 Task: Search one way flight ticket for 2 adults, 2 infants in seat and 1 infant on lap in first from Provo: Provo Municipal Airport to Springfield: Abraham Lincoln Capital Airport on 5-2-2023. Choice of flights is Southwest. Number of bags: 5 checked bags. Price is upto 75000. Outbound departure time preference is 16:00.
Action: Mouse moved to (283, 114)
Screenshot: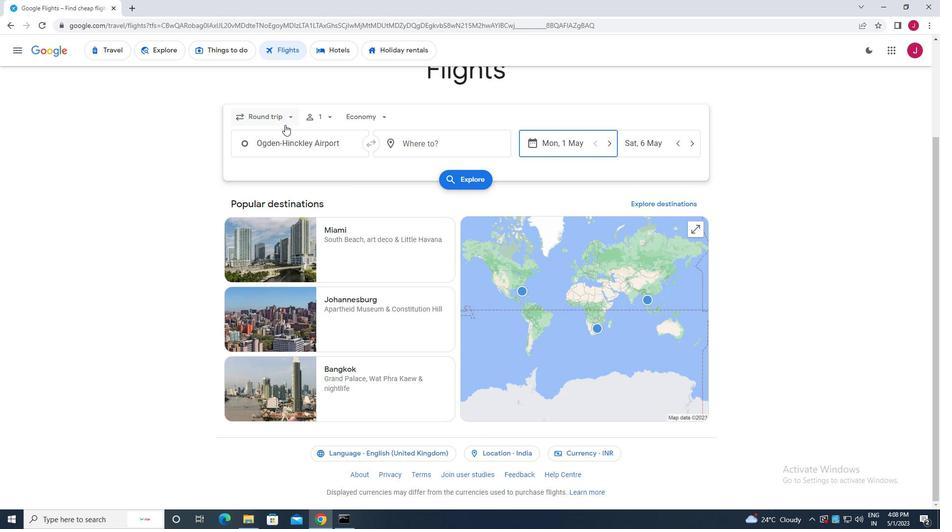 
Action: Mouse pressed left at (283, 114)
Screenshot: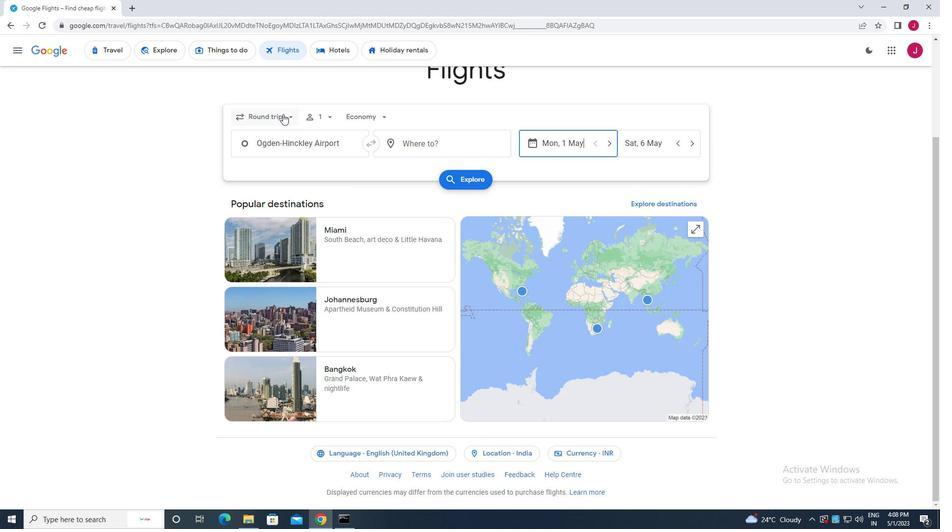 
Action: Mouse moved to (285, 160)
Screenshot: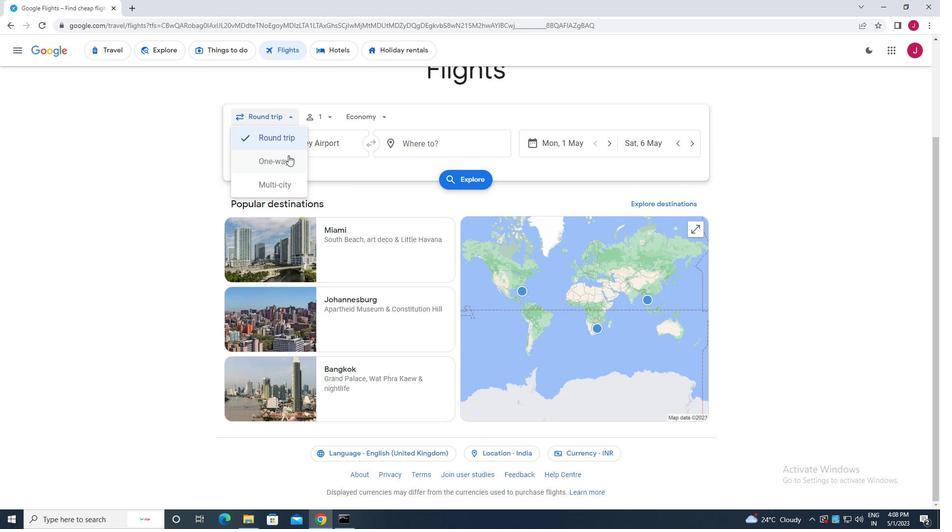 
Action: Mouse pressed left at (285, 160)
Screenshot: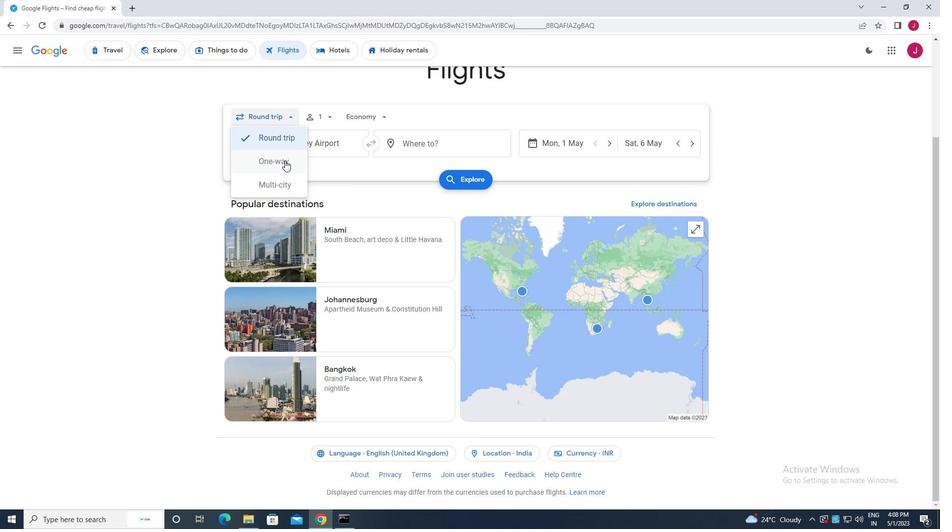 
Action: Mouse moved to (327, 117)
Screenshot: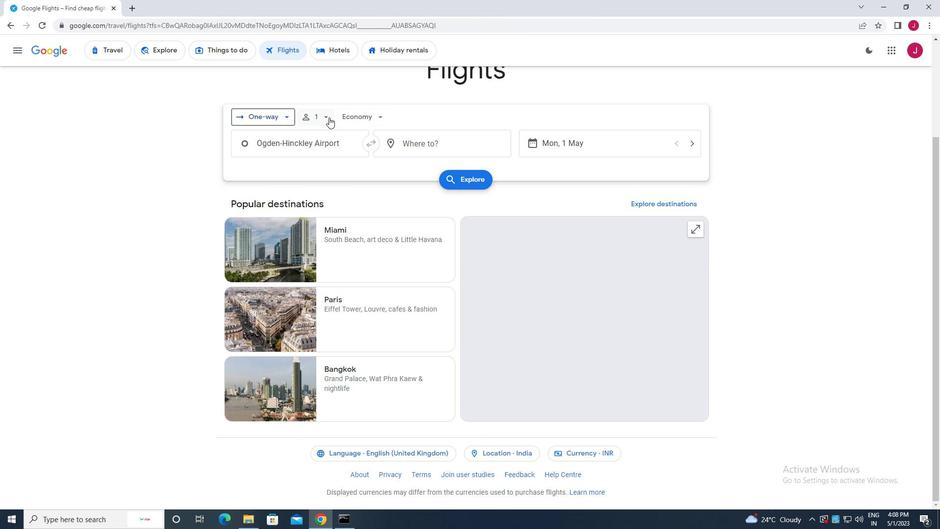 
Action: Mouse pressed left at (327, 117)
Screenshot: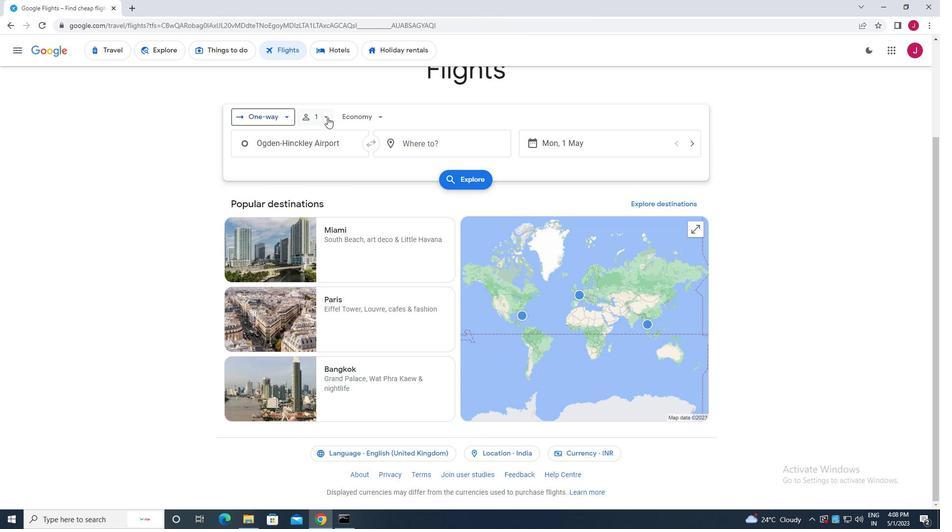 
Action: Mouse moved to (400, 142)
Screenshot: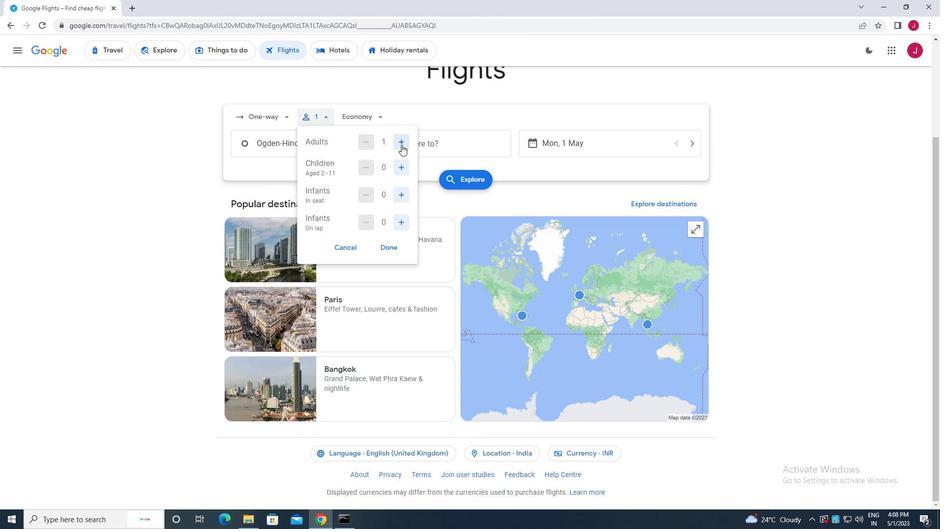 
Action: Mouse pressed left at (400, 142)
Screenshot: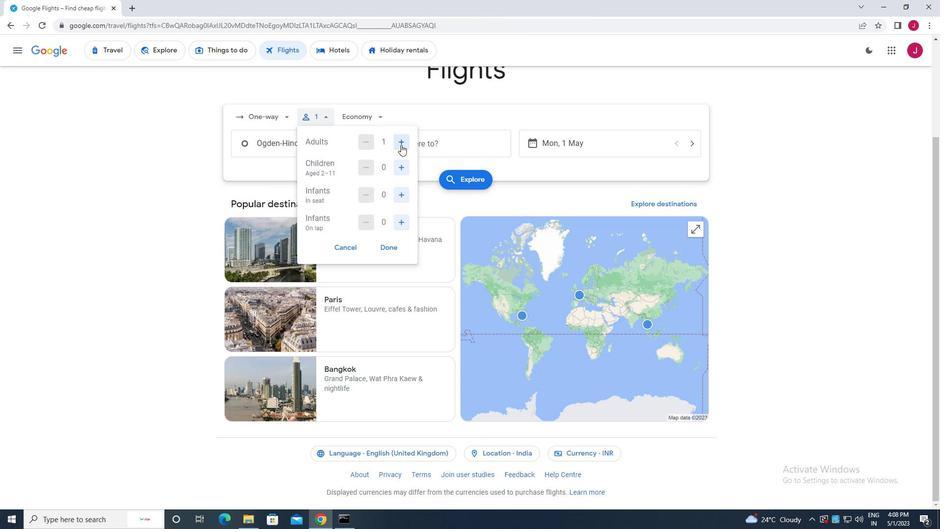 
Action: Mouse moved to (399, 192)
Screenshot: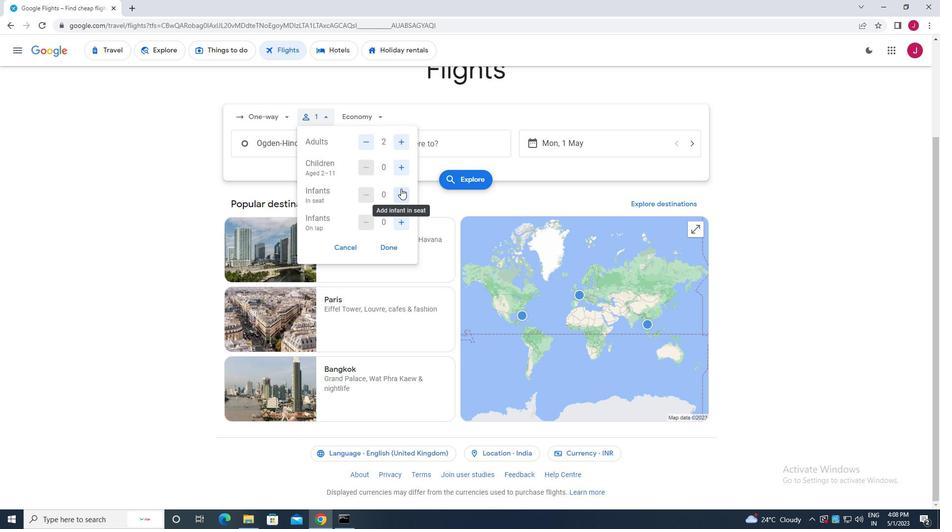 
Action: Mouse pressed left at (399, 192)
Screenshot: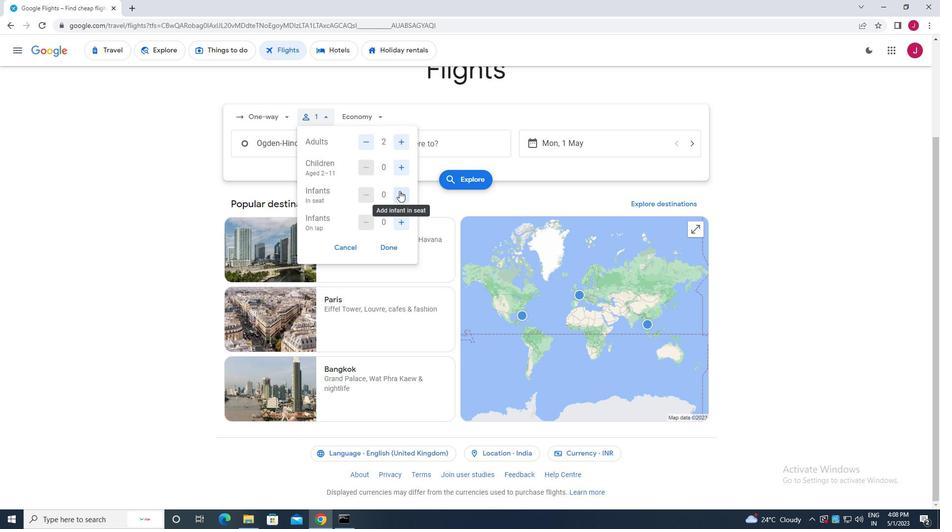 
Action: Mouse pressed left at (399, 192)
Screenshot: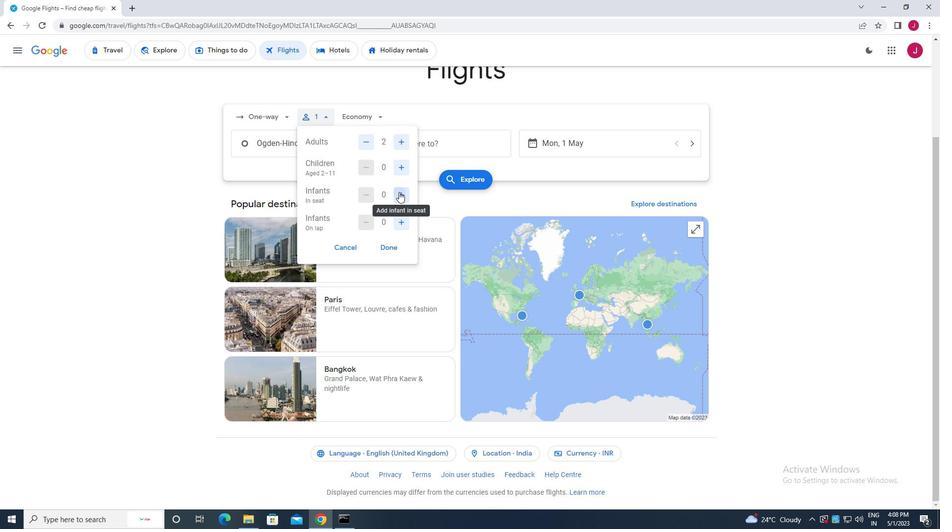 
Action: Mouse moved to (402, 220)
Screenshot: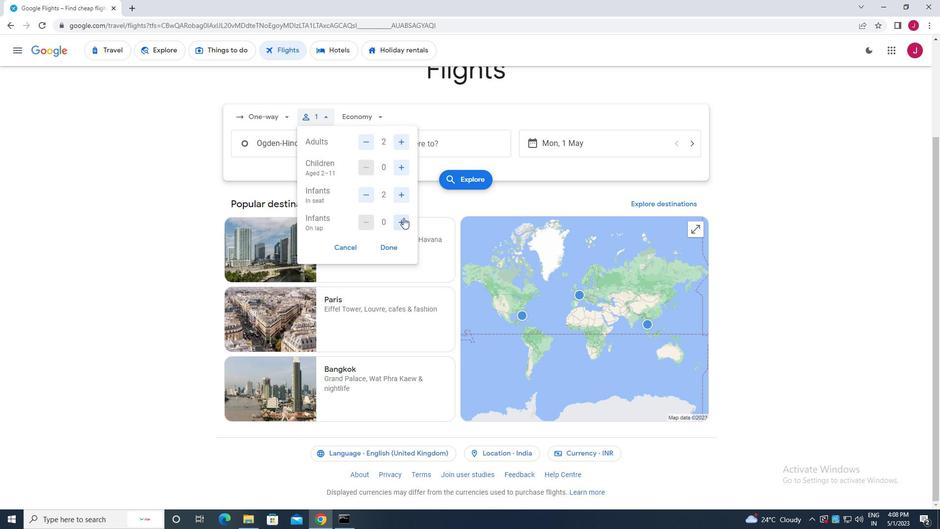 
Action: Mouse pressed left at (402, 220)
Screenshot: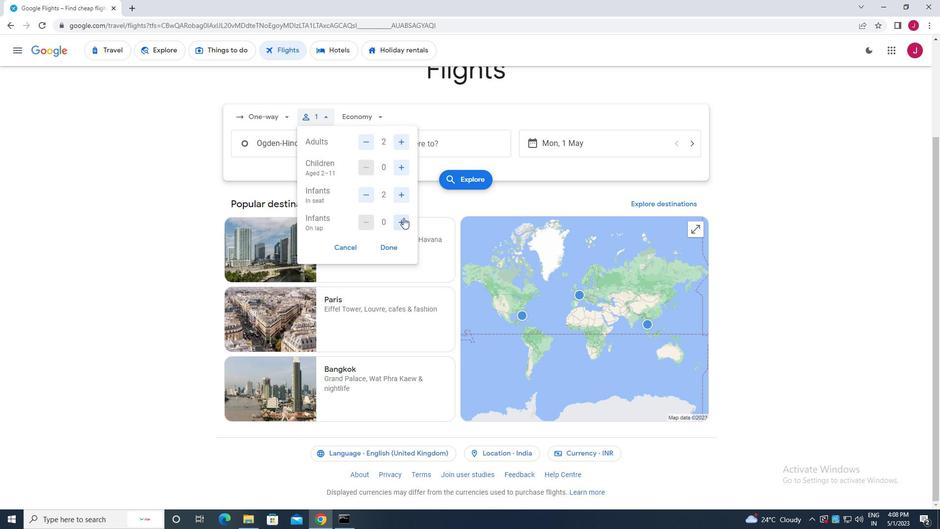 
Action: Mouse moved to (396, 247)
Screenshot: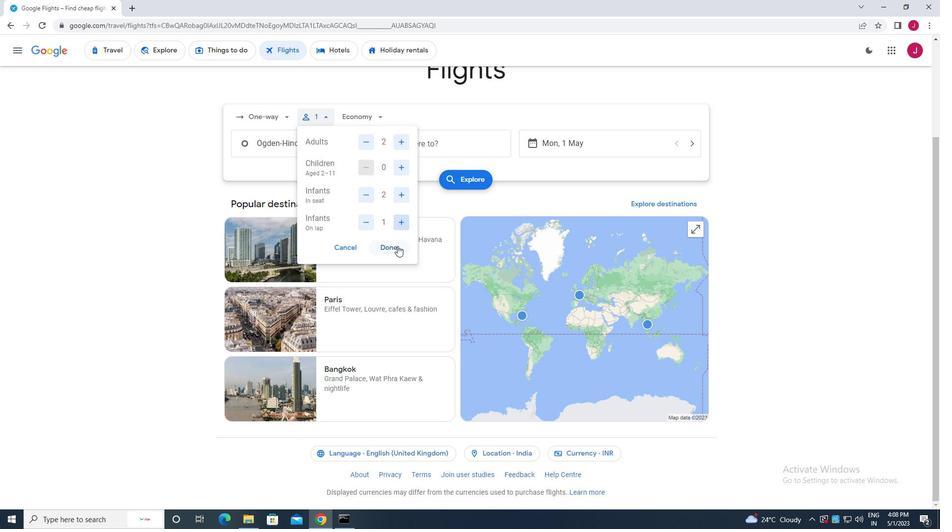 
Action: Mouse pressed left at (396, 247)
Screenshot: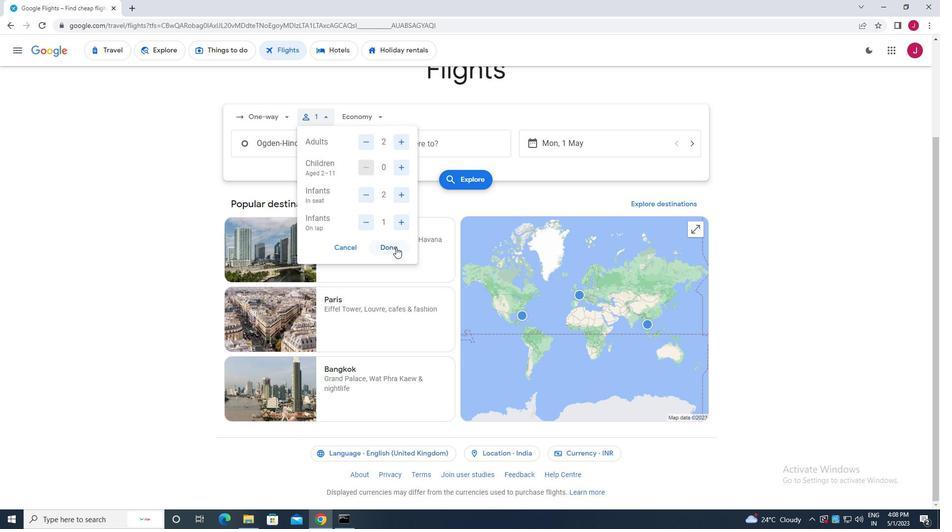
Action: Mouse moved to (376, 116)
Screenshot: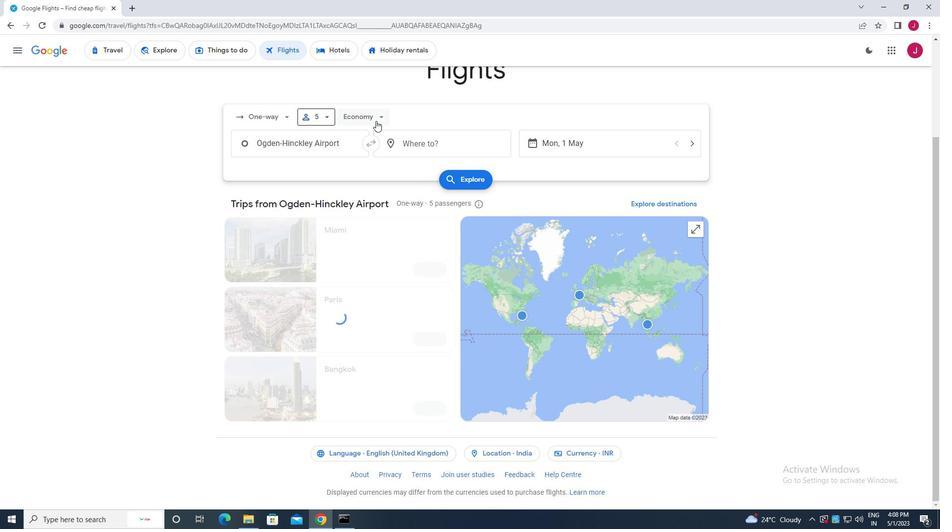 
Action: Mouse pressed left at (376, 116)
Screenshot: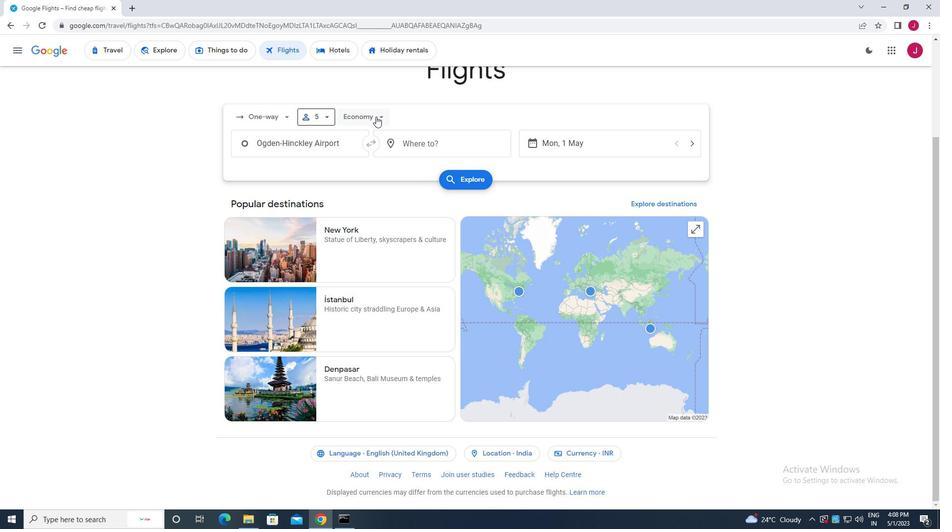 
Action: Mouse moved to (373, 207)
Screenshot: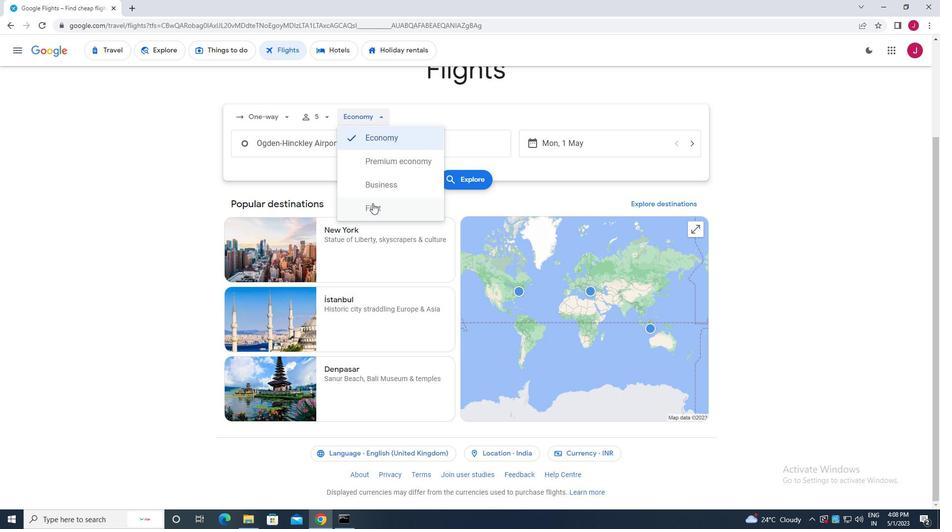 
Action: Mouse pressed left at (373, 207)
Screenshot: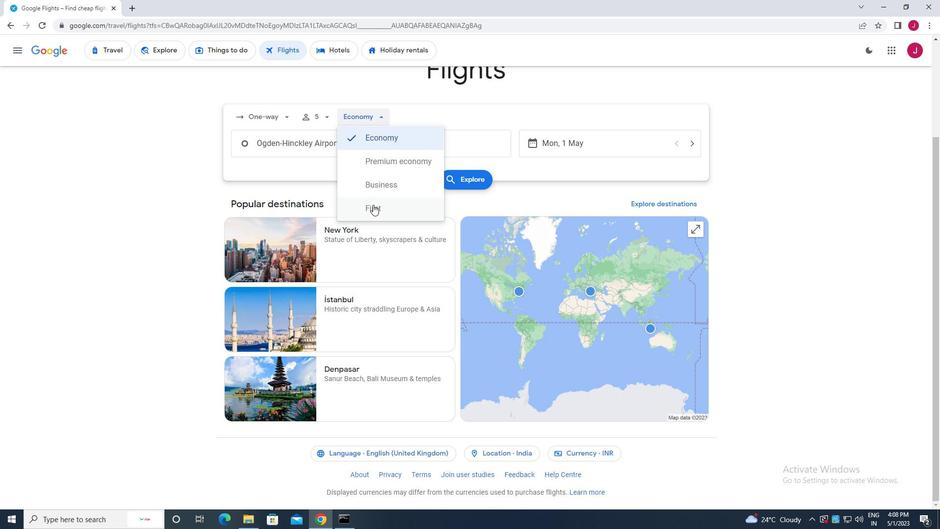 
Action: Mouse moved to (333, 145)
Screenshot: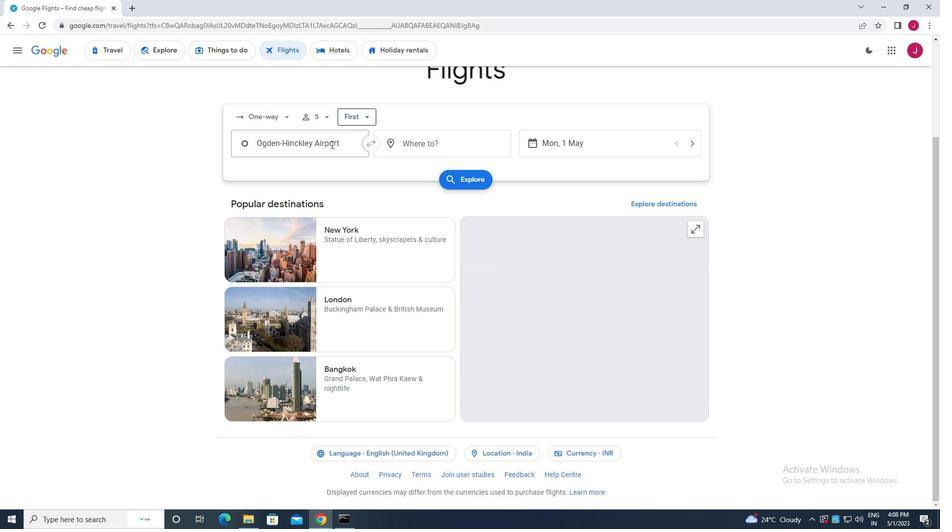 
Action: Mouse pressed left at (333, 145)
Screenshot: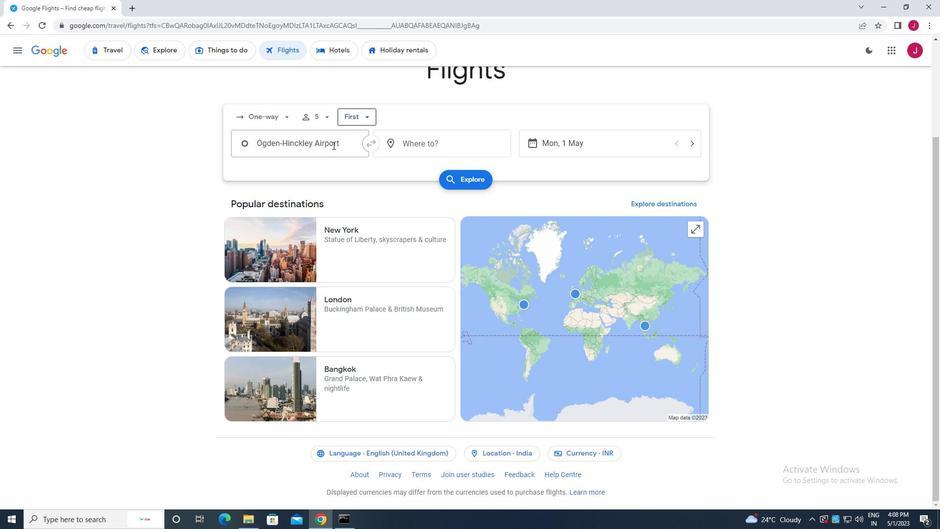 
Action: Mouse moved to (333, 145)
Screenshot: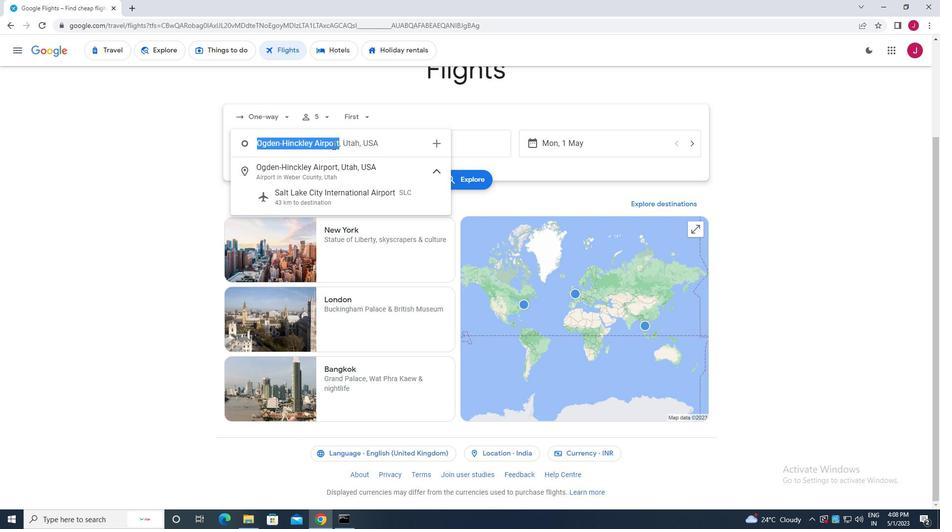 
Action: Key pressed provo<Key.space>mun<Key.backspace><Key.backspace><Key.backspace>m<Key.backspace>
Screenshot: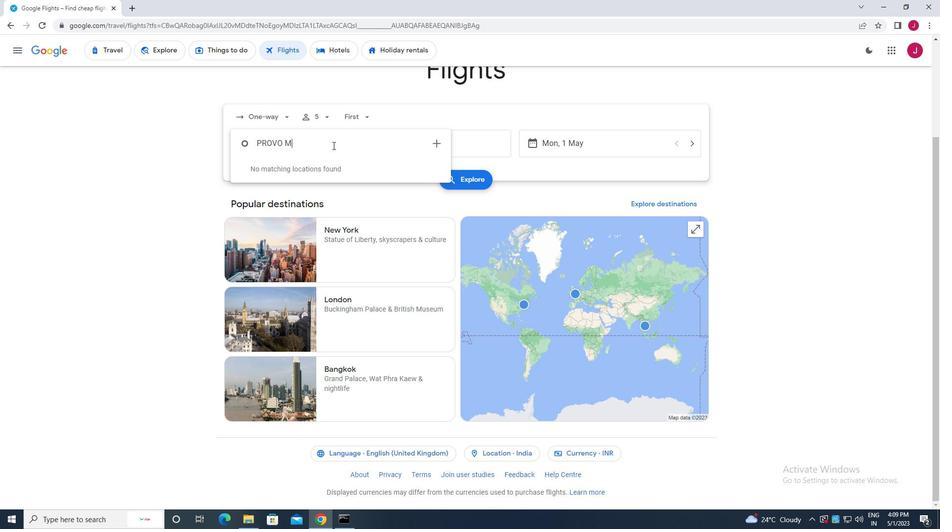
Action: Mouse moved to (309, 219)
Screenshot: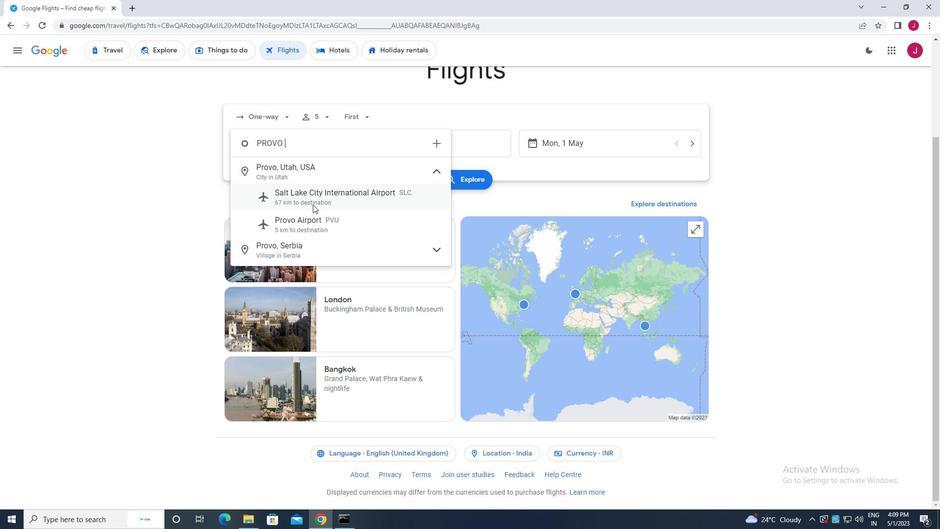 
Action: Mouse pressed left at (309, 219)
Screenshot: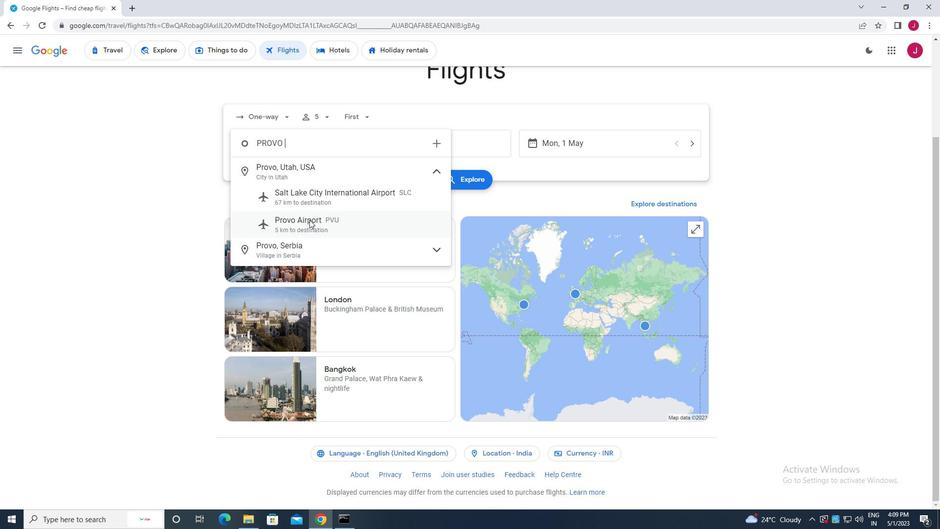 
Action: Mouse moved to (432, 143)
Screenshot: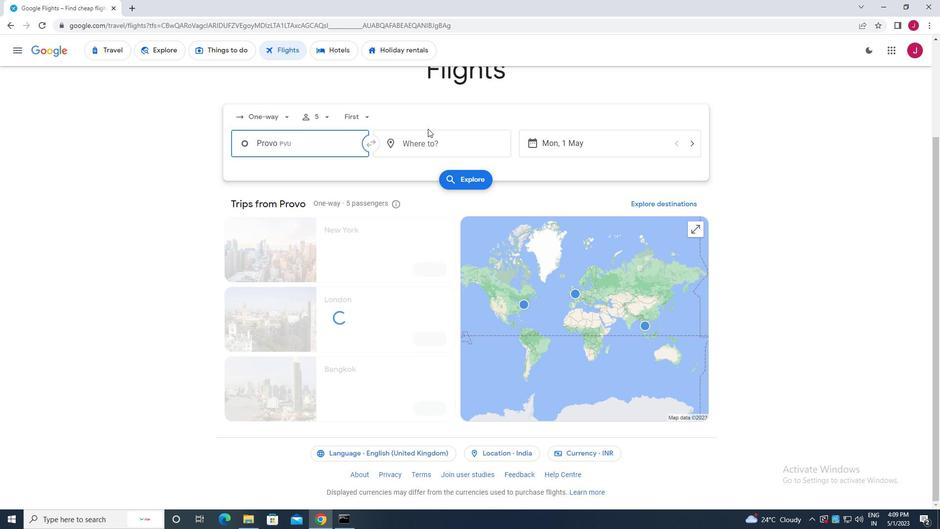 
Action: Mouse pressed left at (432, 143)
Screenshot: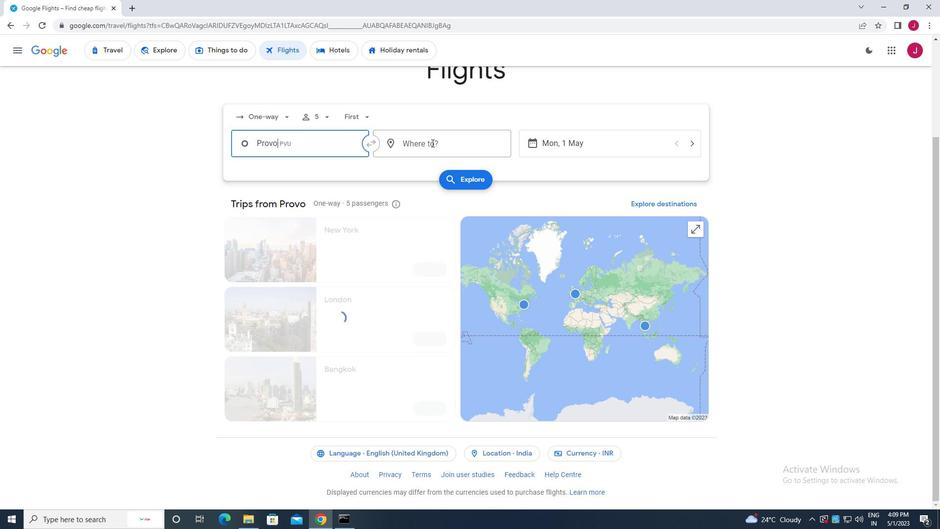 
Action: Key pressed springf
Screenshot: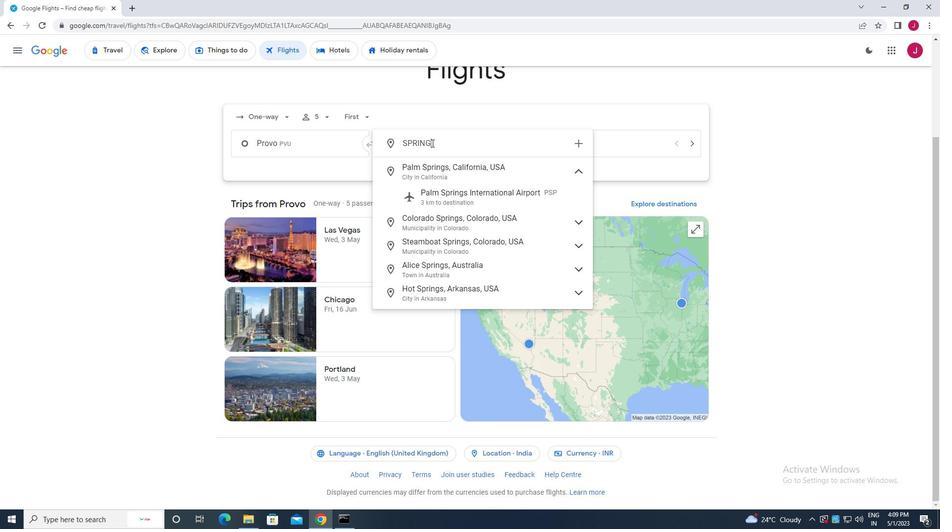 
Action: Mouse moved to (451, 228)
Screenshot: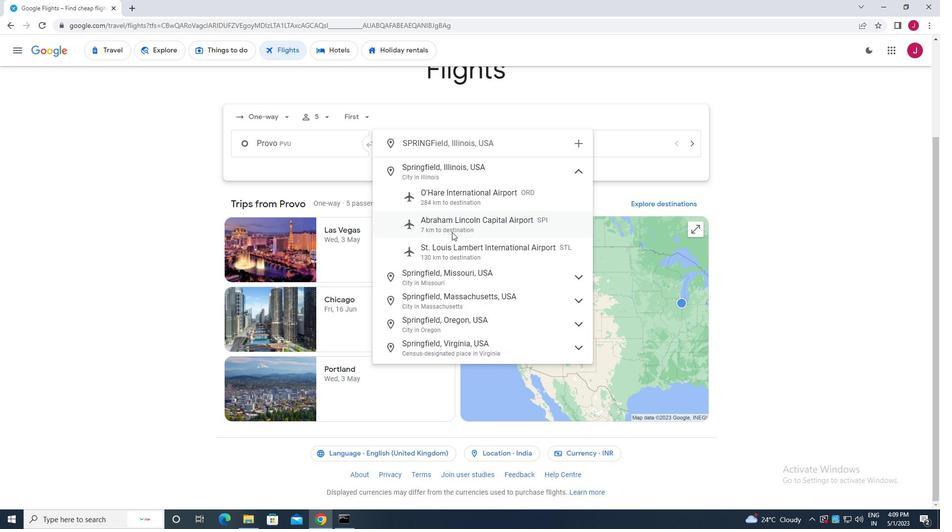 
Action: Mouse pressed left at (451, 228)
Screenshot: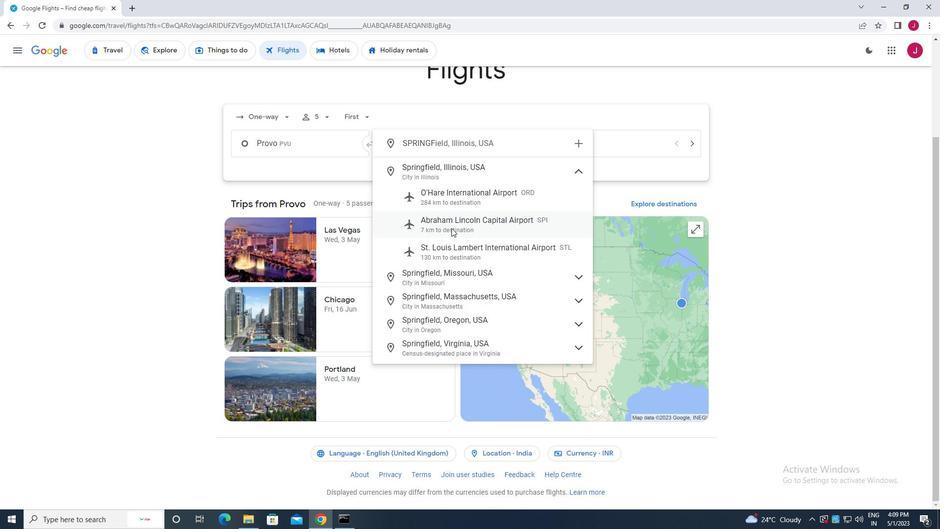
Action: Mouse moved to (575, 145)
Screenshot: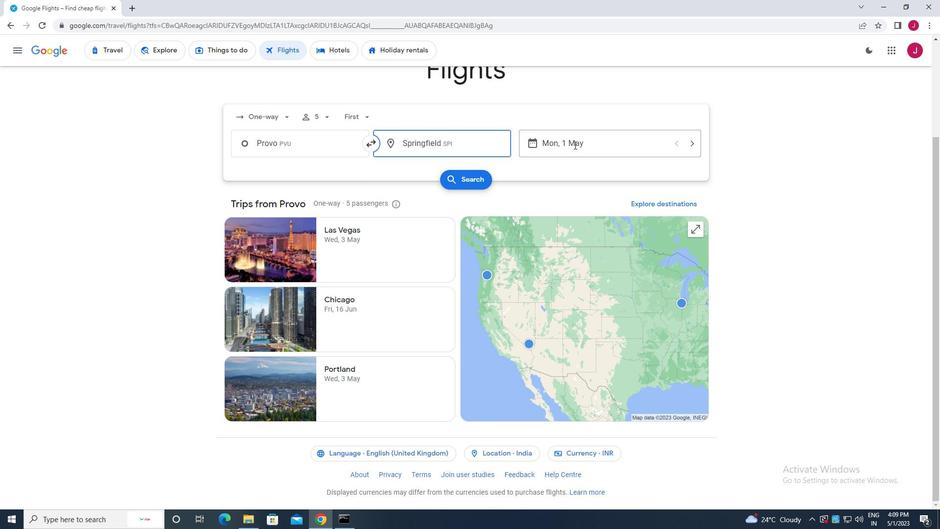 
Action: Mouse pressed left at (575, 145)
Screenshot: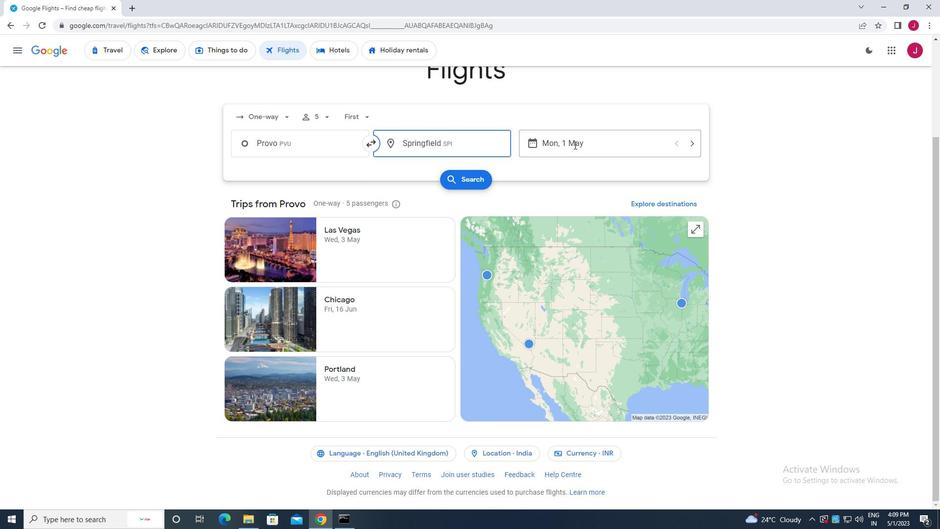 
Action: Mouse moved to (400, 225)
Screenshot: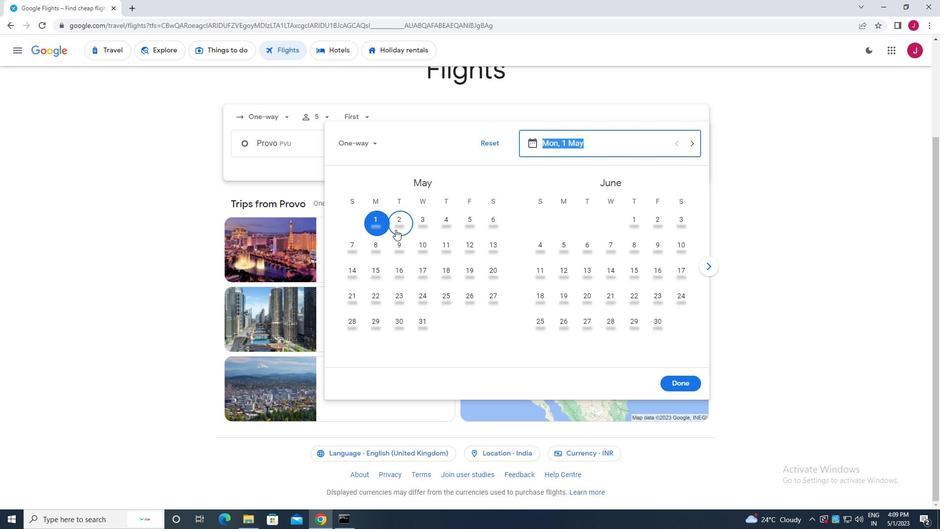 
Action: Mouse pressed left at (400, 225)
Screenshot: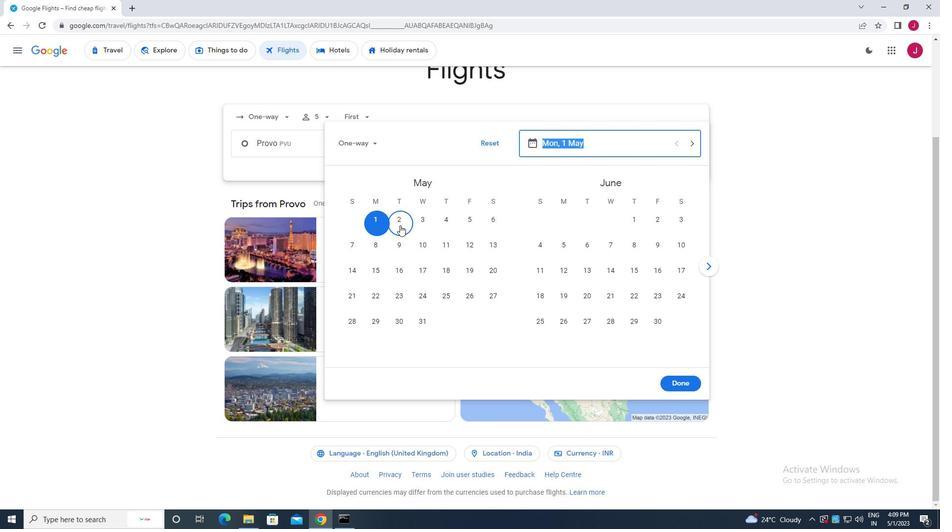
Action: Mouse moved to (683, 385)
Screenshot: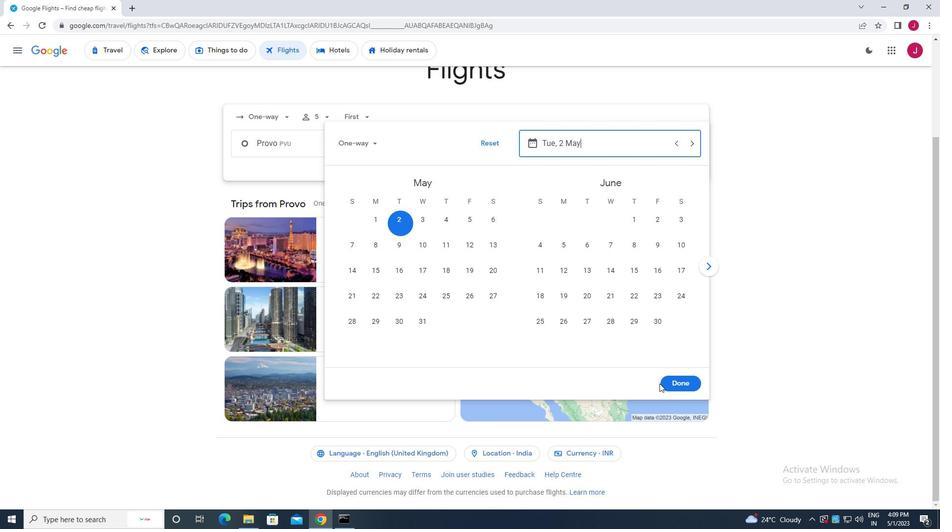 
Action: Mouse pressed left at (683, 385)
Screenshot: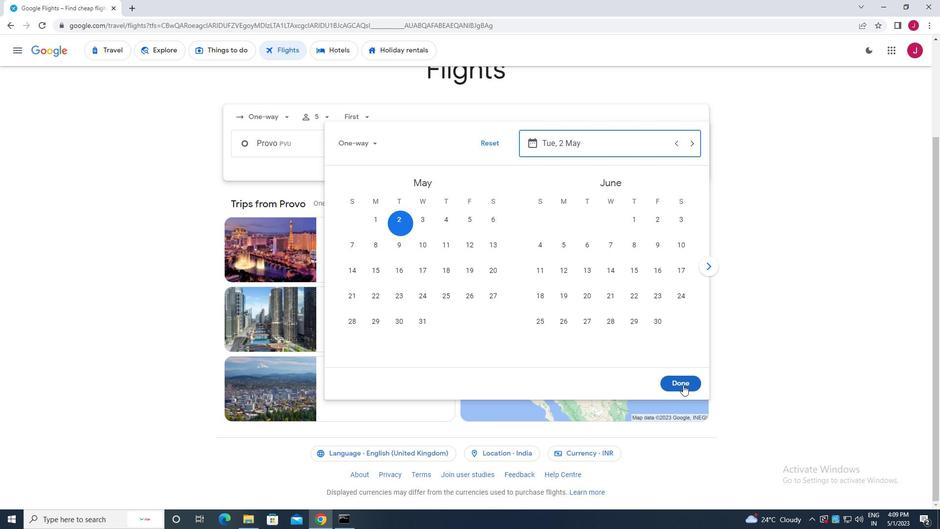 
Action: Mouse moved to (470, 181)
Screenshot: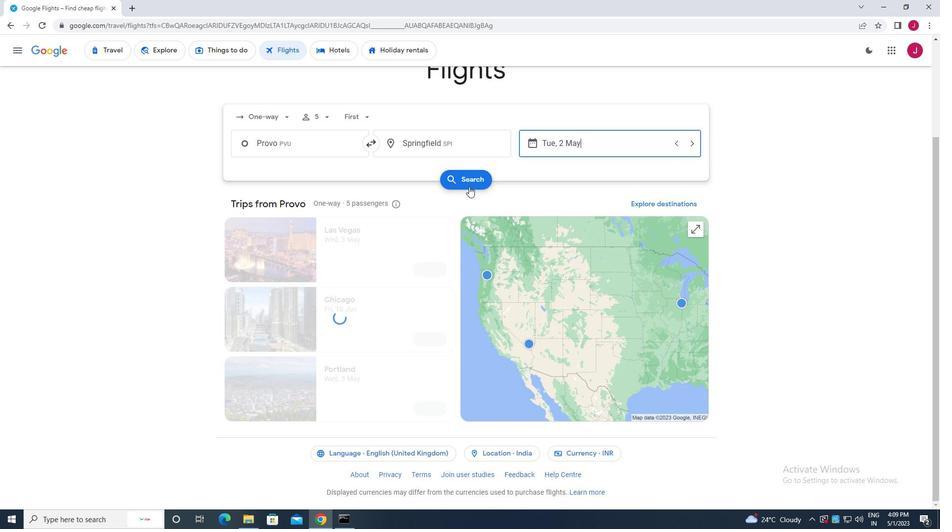 
Action: Mouse pressed left at (470, 181)
Screenshot: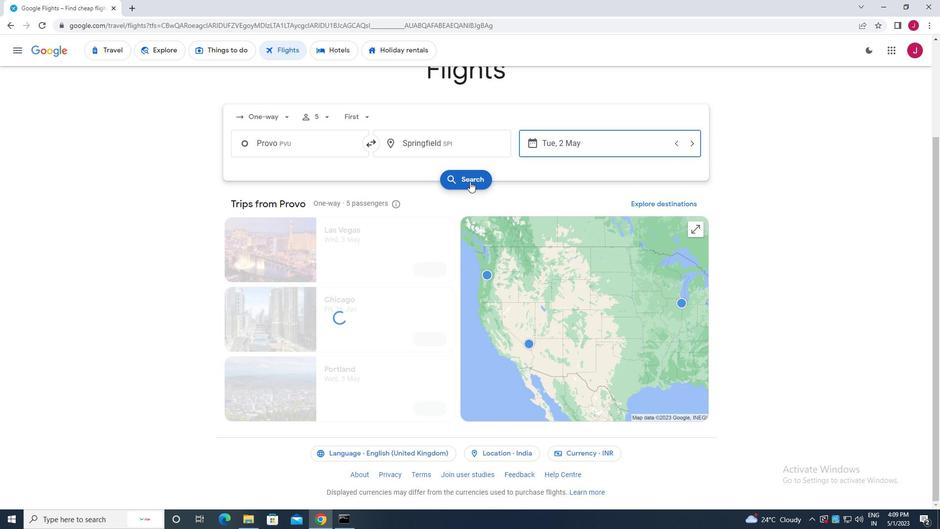 
Action: Mouse moved to (247, 140)
Screenshot: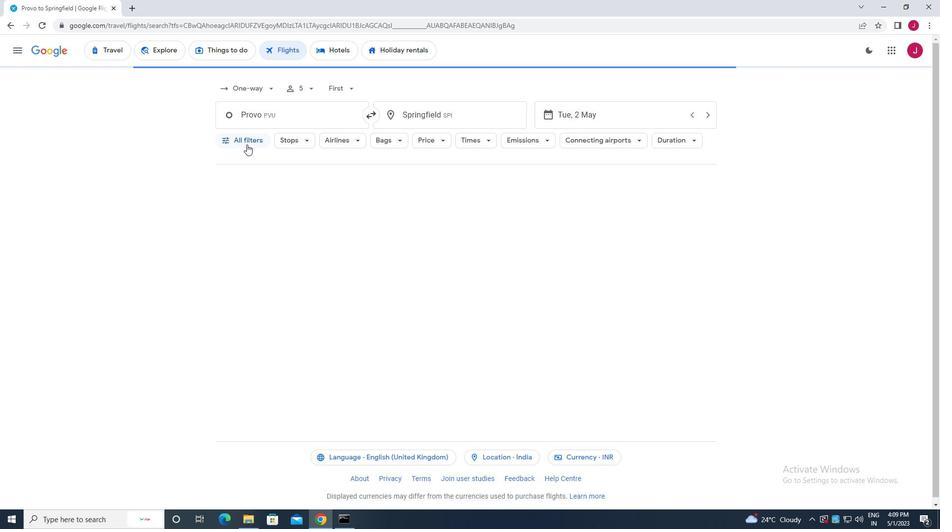 
Action: Mouse pressed left at (247, 140)
Screenshot: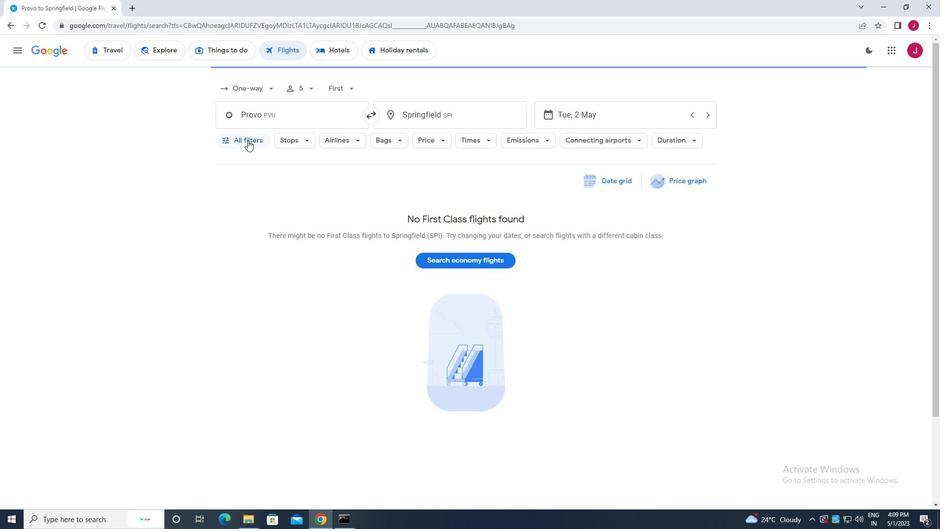 
Action: Mouse moved to (251, 241)
Screenshot: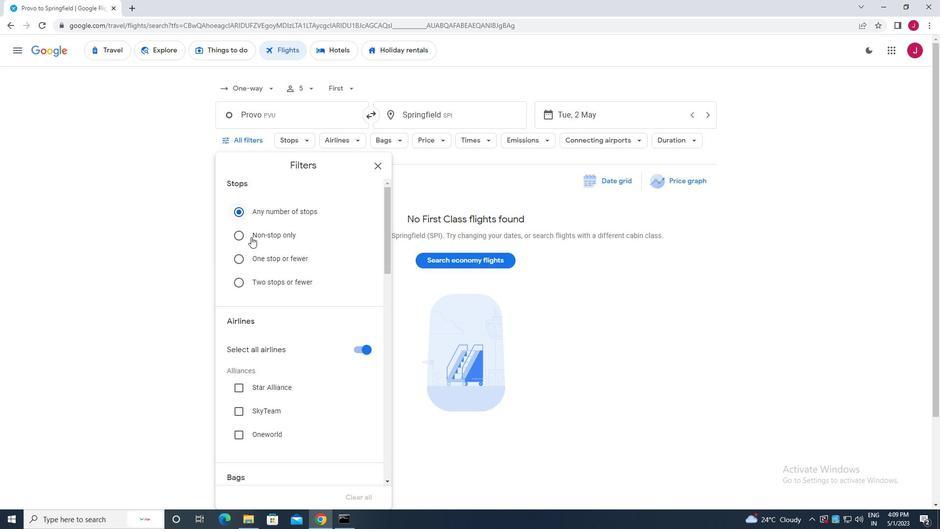 
Action: Mouse scrolled (251, 241) with delta (0, 0)
Screenshot: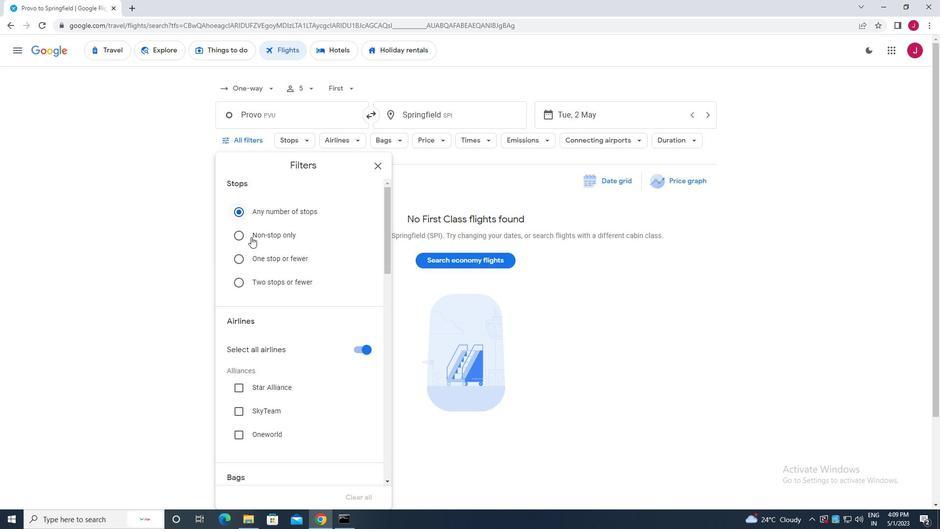
Action: Mouse scrolled (251, 241) with delta (0, 0)
Screenshot: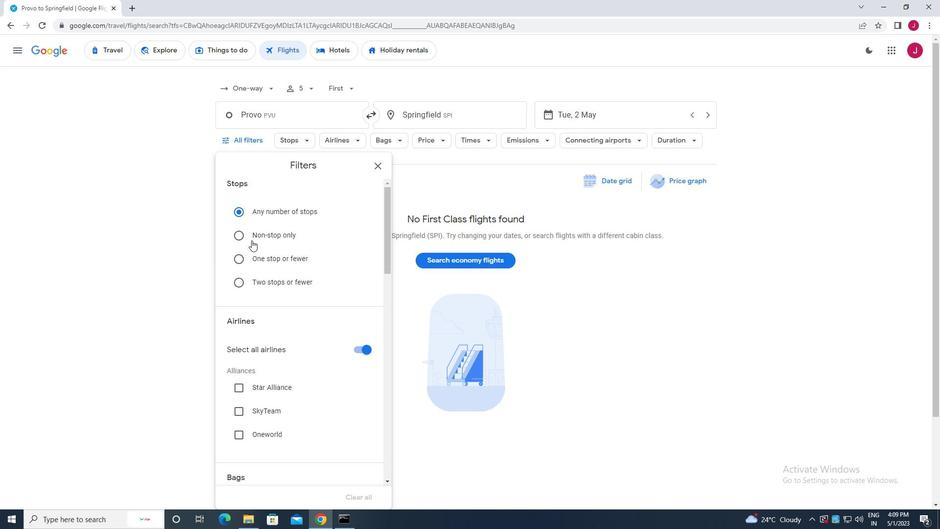 
Action: Mouse moved to (356, 250)
Screenshot: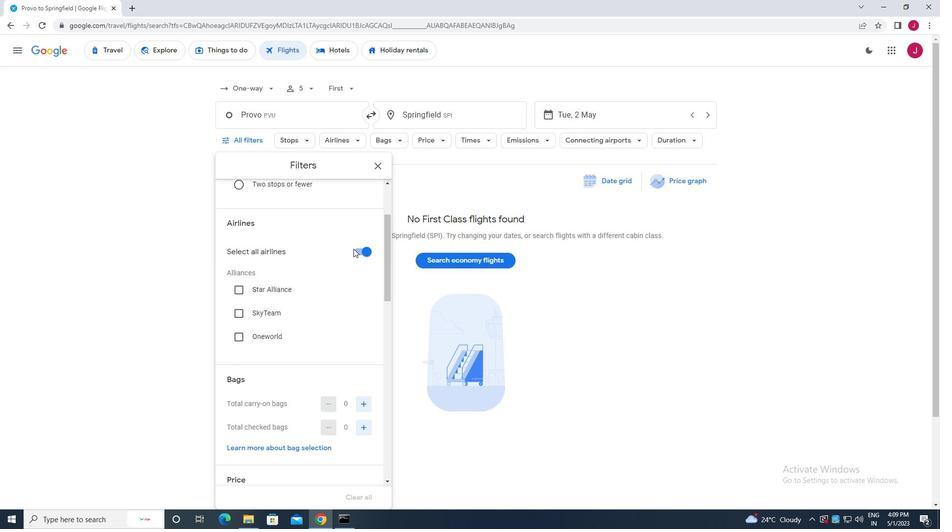 
Action: Mouse pressed left at (356, 250)
Screenshot: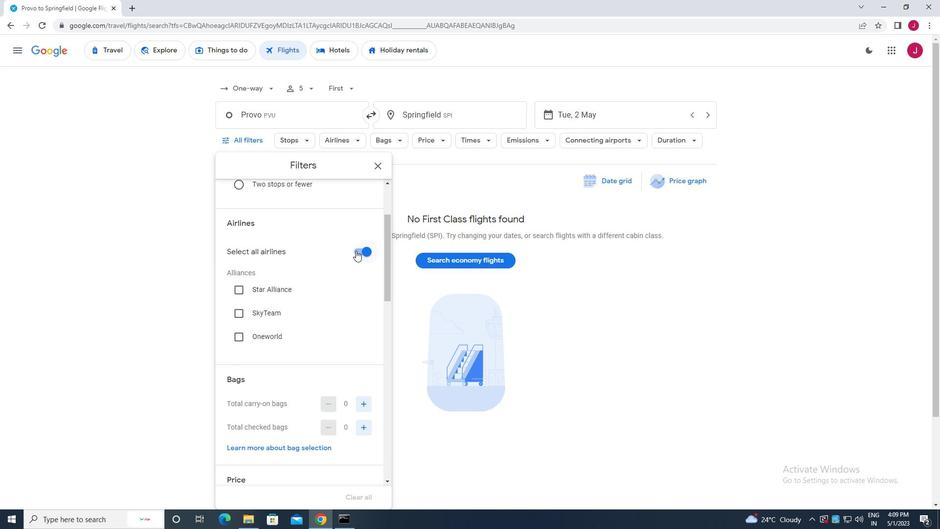 
Action: Mouse moved to (289, 318)
Screenshot: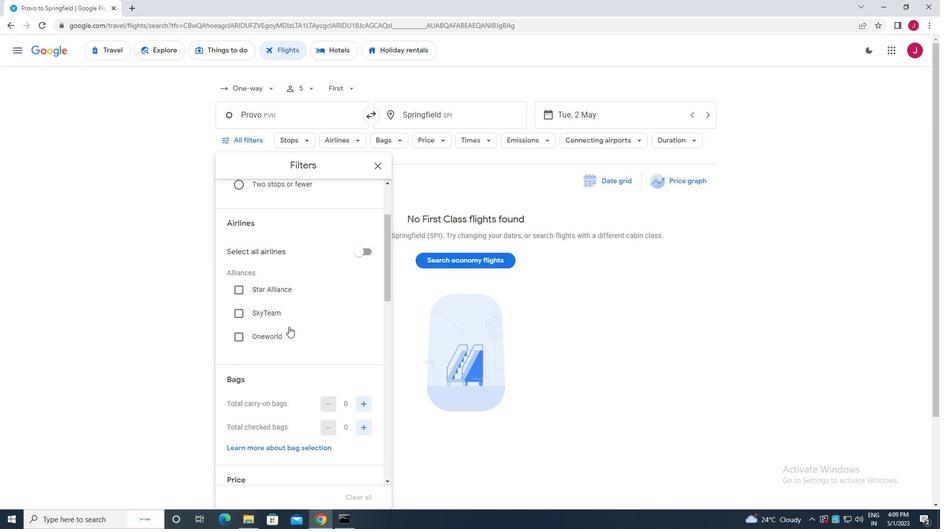 
Action: Mouse scrolled (289, 318) with delta (0, 0)
Screenshot: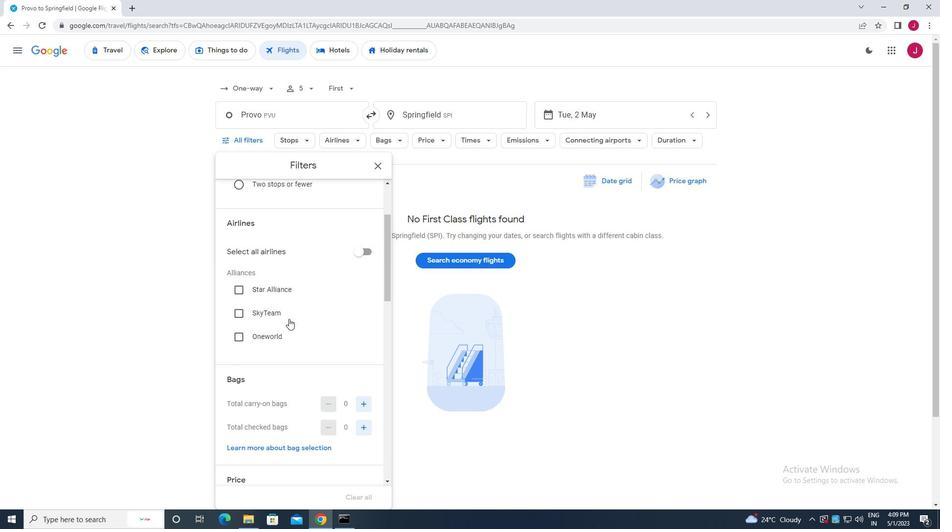 
Action: Mouse scrolled (289, 318) with delta (0, 0)
Screenshot: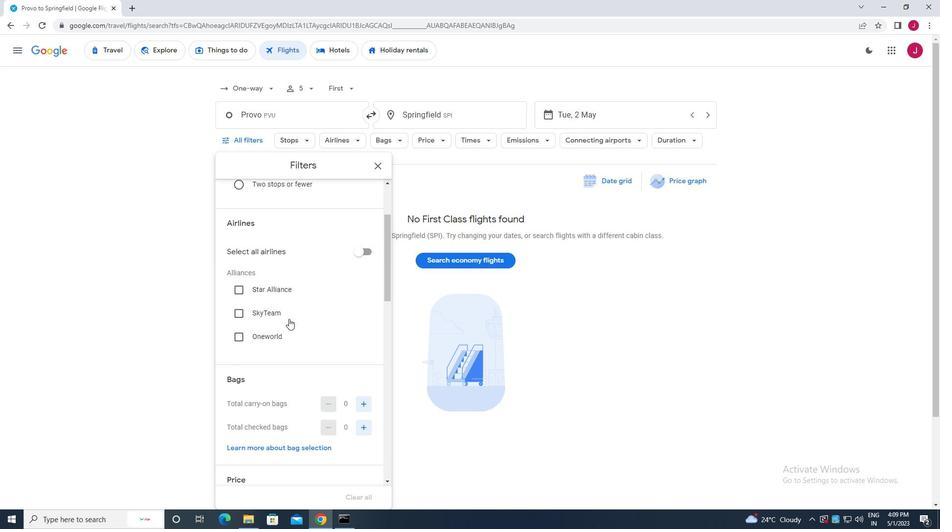 
Action: Mouse moved to (287, 316)
Screenshot: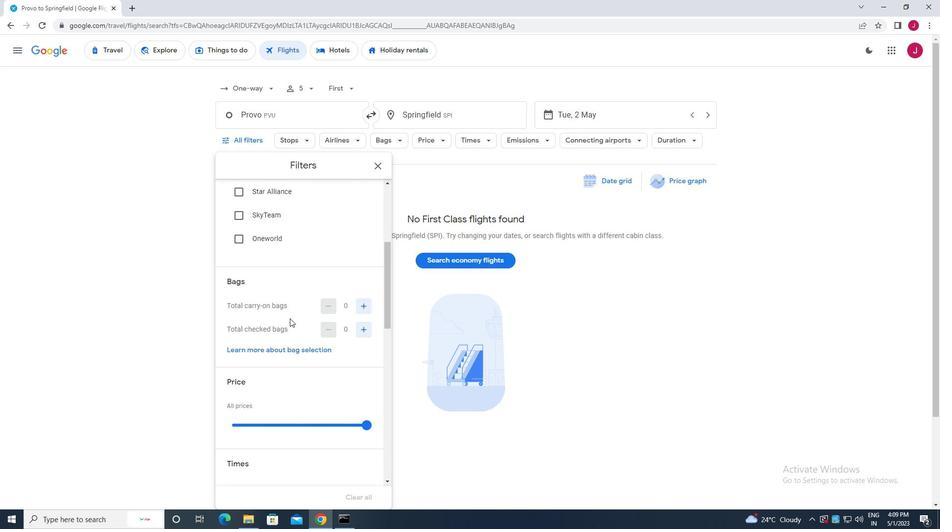 
Action: Mouse scrolled (287, 315) with delta (0, 0)
Screenshot: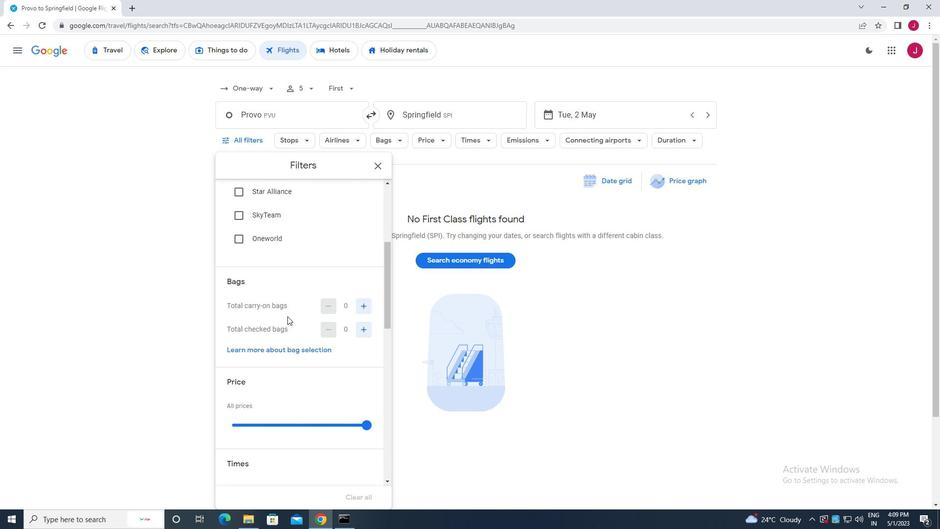 
Action: Mouse moved to (364, 282)
Screenshot: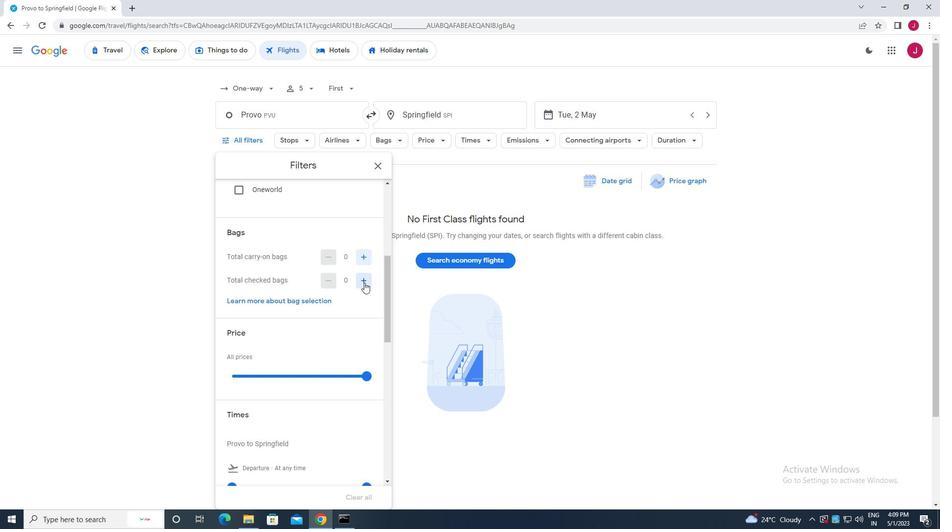 
Action: Mouse pressed left at (364, 282)
Screenshot: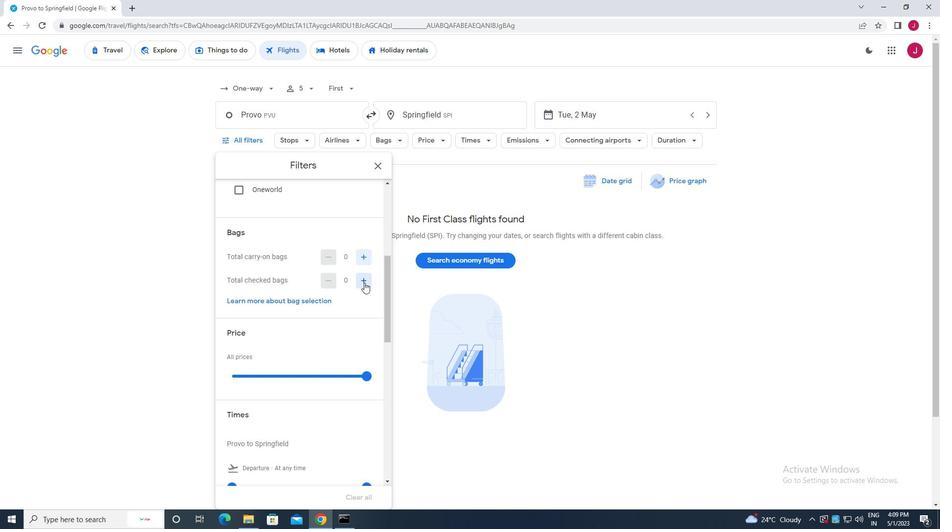 
Action: Mouse pressed left at (364, 282)
Screenshot: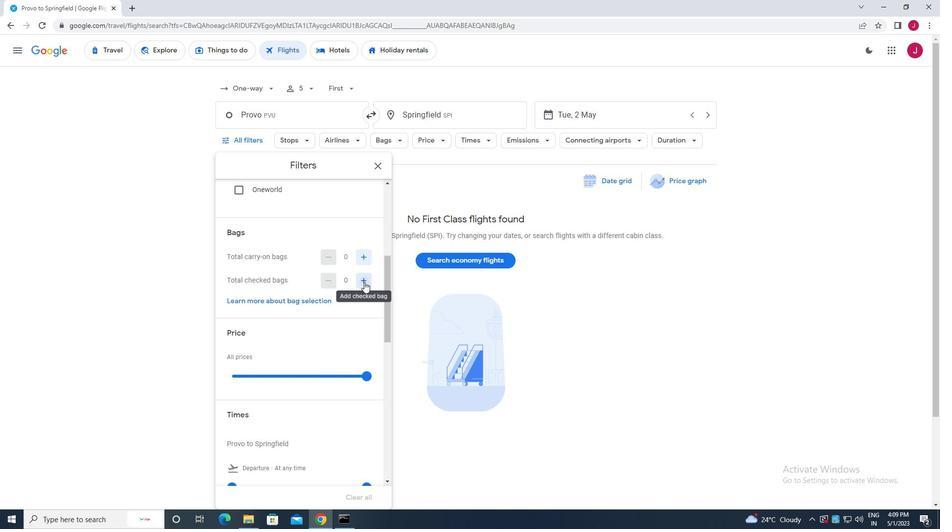 
Action: Mouse pressed left at (364, 282)
Screenshot: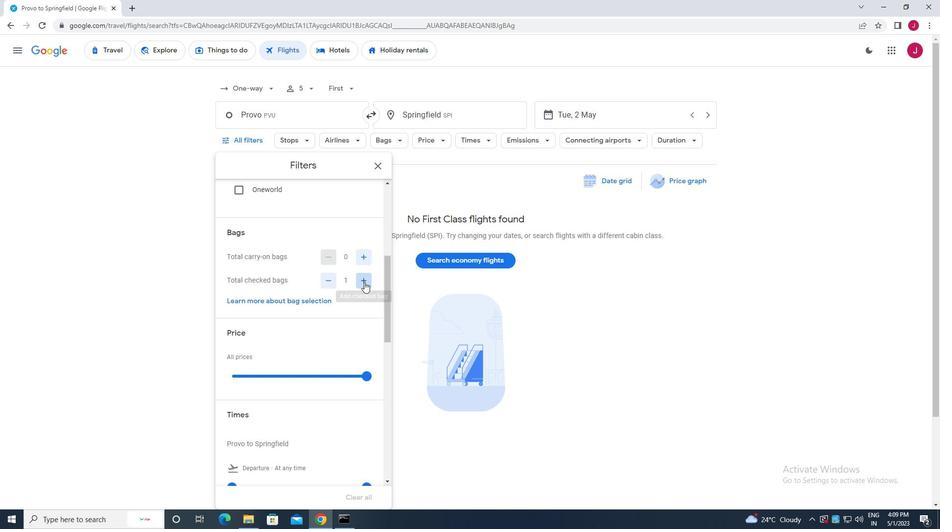 
Action: Mouse pressed left at (364, 282)
Screenshot: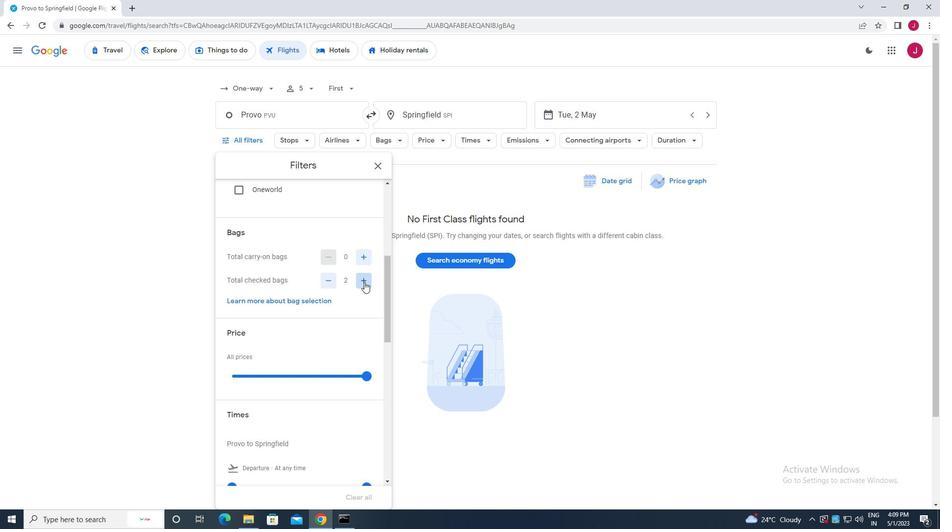 
Action: Mouse pressed left at (364, 282)
Screenshot: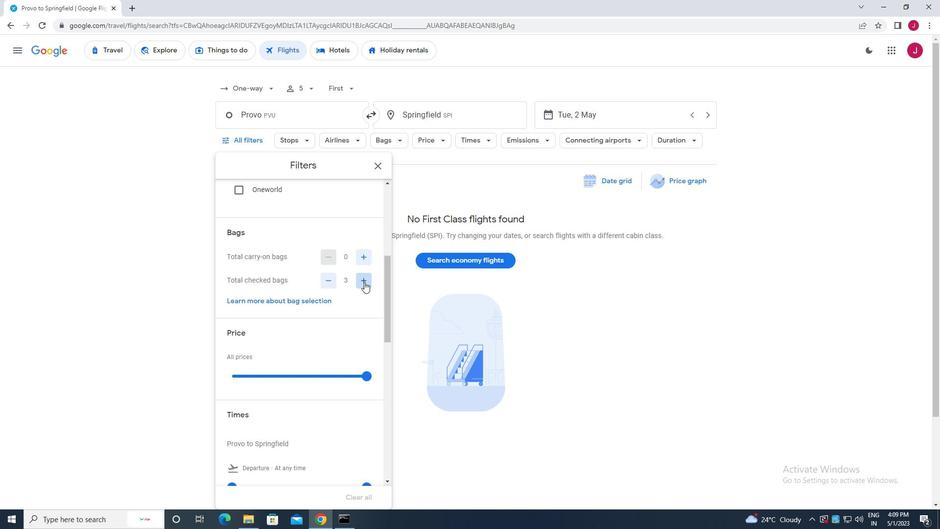 
Action: Mouse moved to (364, 282)
Screenshot: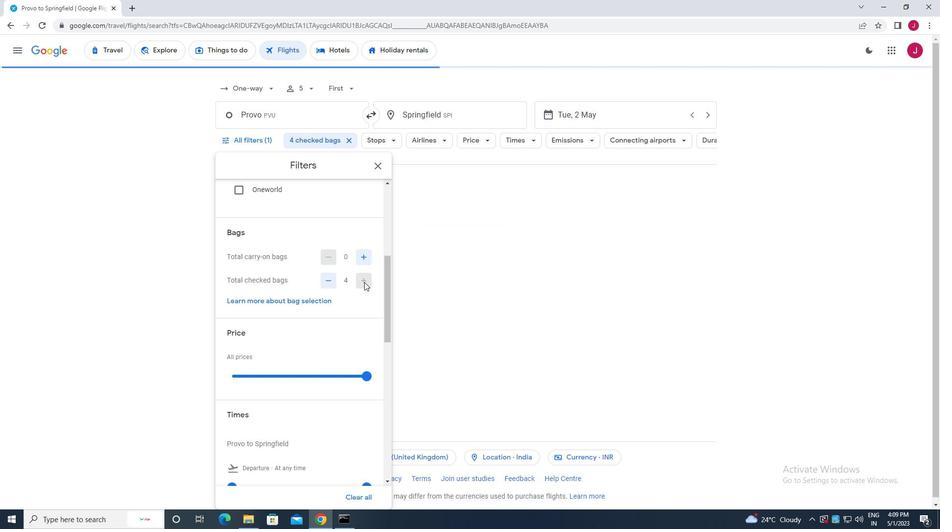 
Action: Mouse scrolled (364, 281) with delta (0, 0)
Screenshot: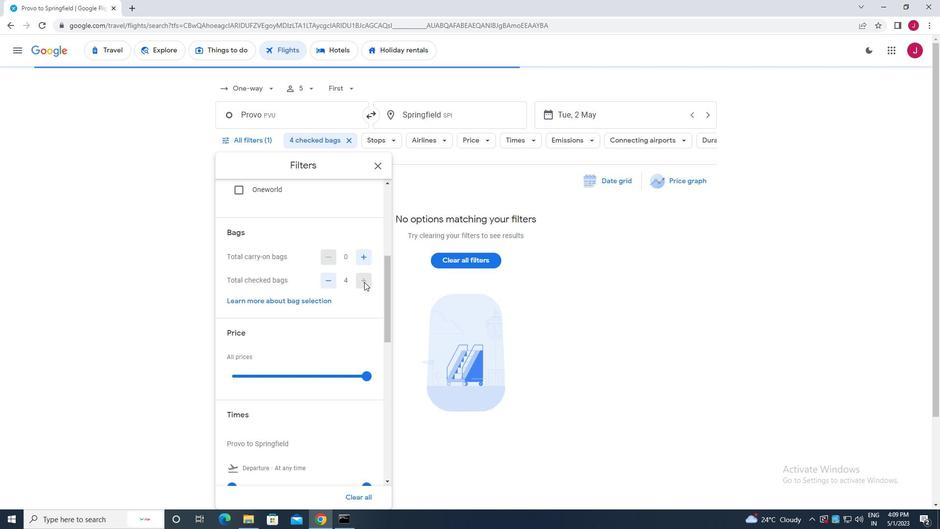 
Action: Mouse moved to (364, 282)
Screenshot: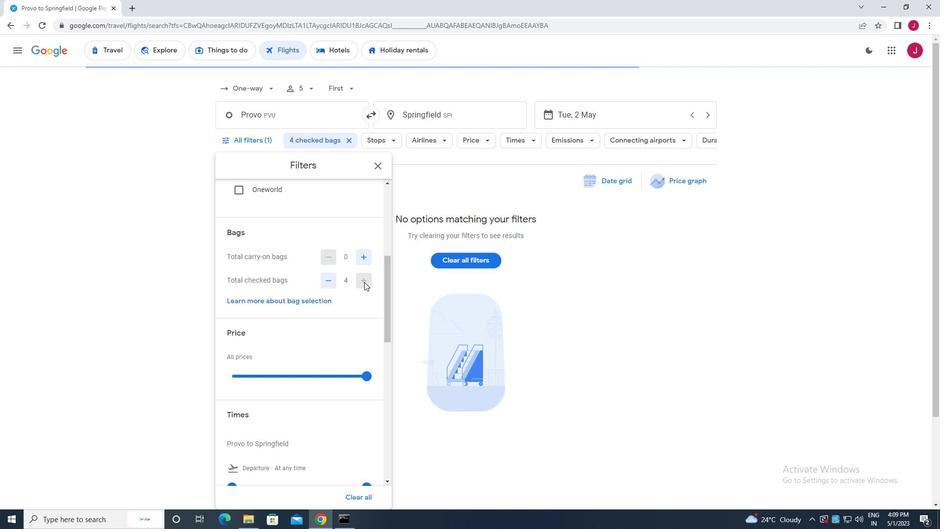 
Action: Mouse scrolled (364, 282) with delta (0, 0)
Screenshot: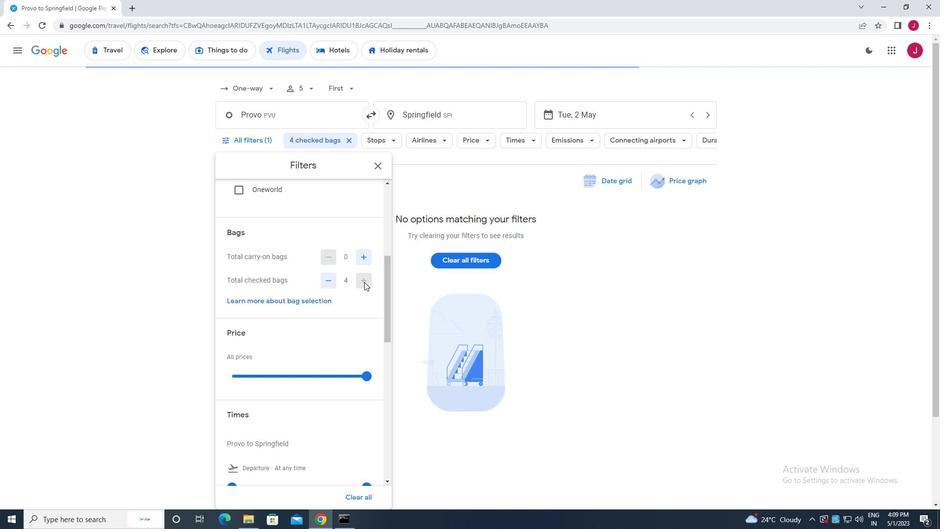 
Action: Mouse moved to (362, 279)
Screenshot: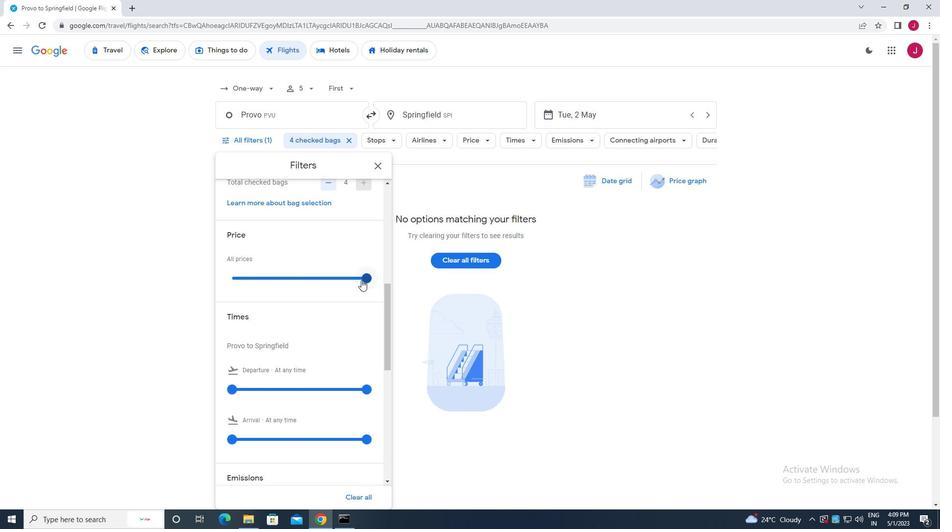 
Action: Mouse pressed left at (362, 279)
Screenshot: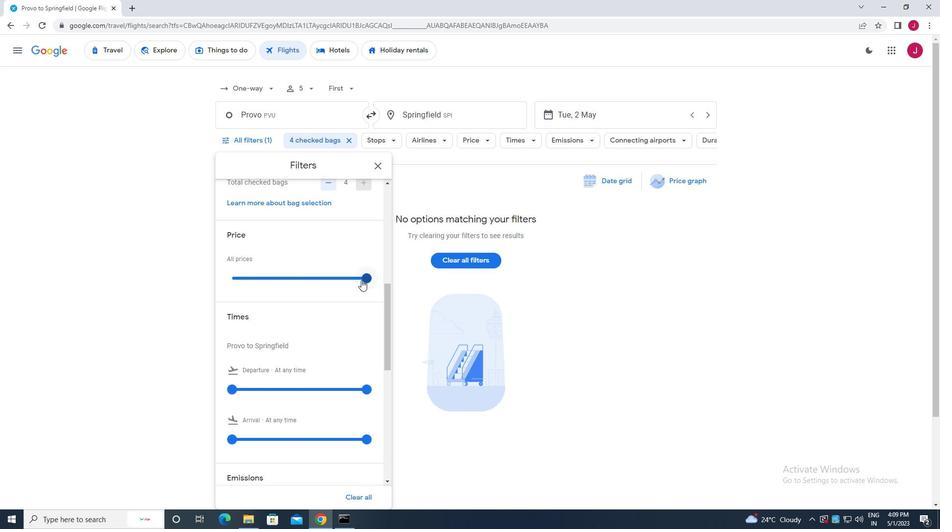 
Action: Mouse pressed left at (362, 279)
Screenshot: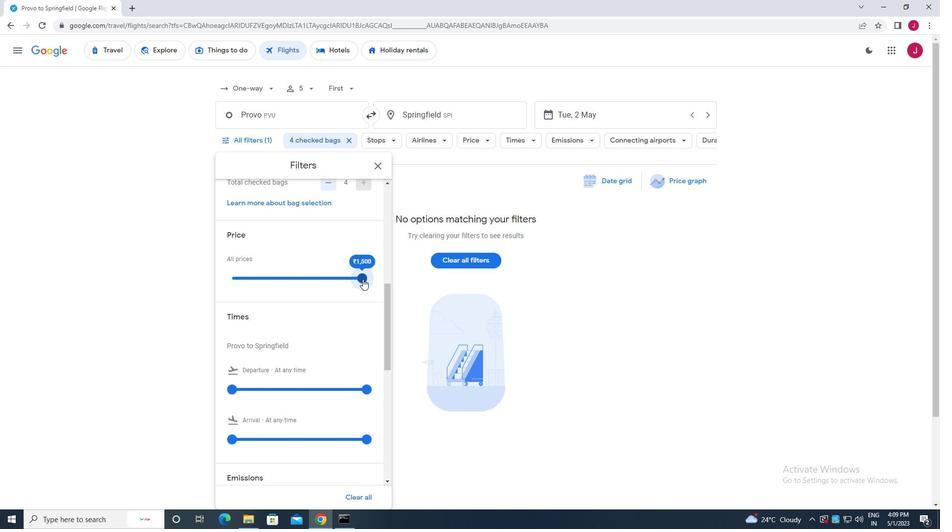 
Action: Mouse pressed left at (362, 279)
Screenshot: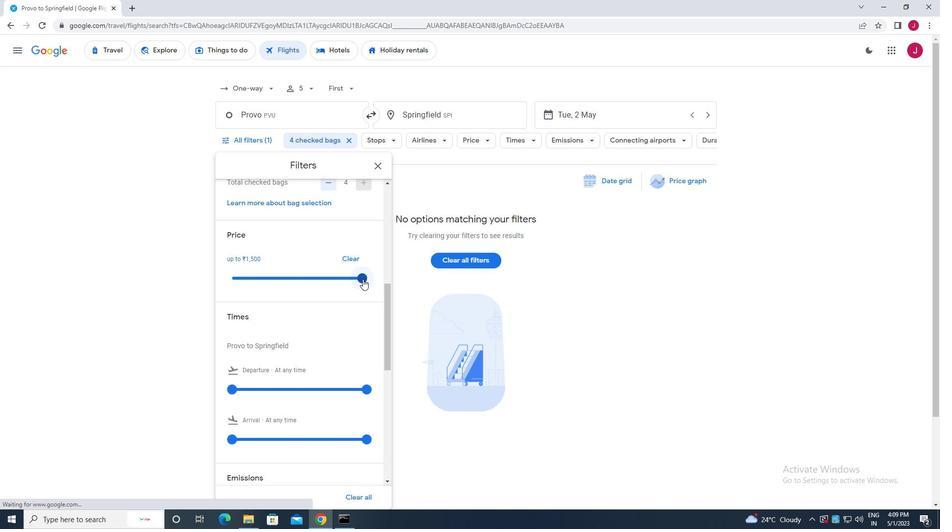 
Action: Mouse moved to (337, 313)
Screenshot: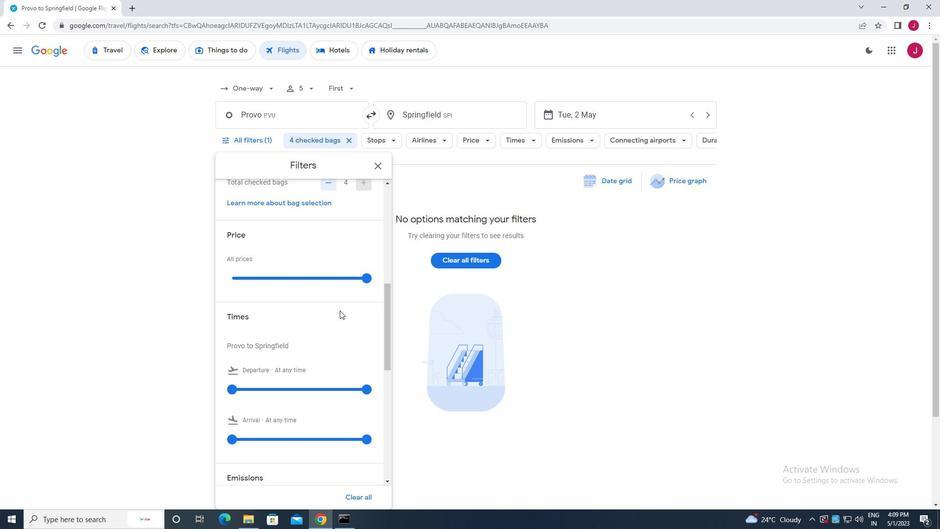 
Action: Mouse scrolled (337, 312) with delta (0, 0)
Screenshot: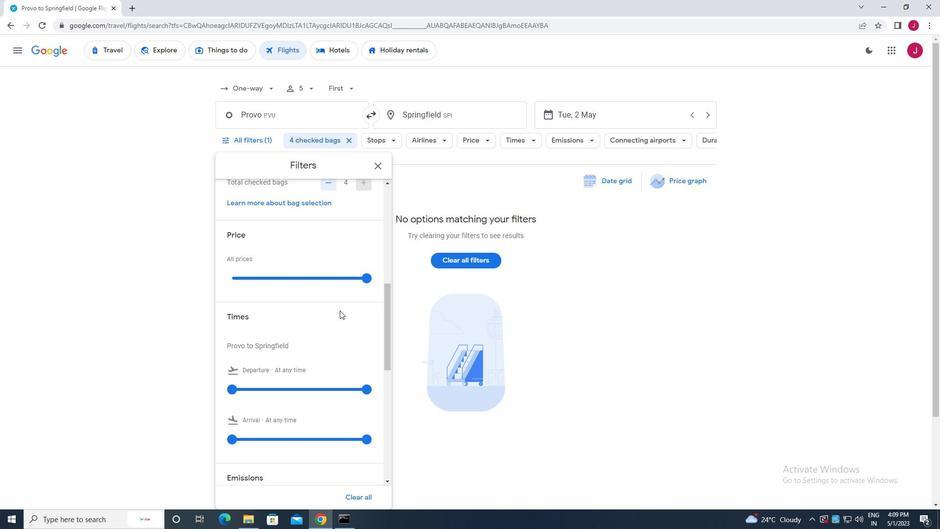 
Action: Mouse moved to (335, 314)
Screenshot: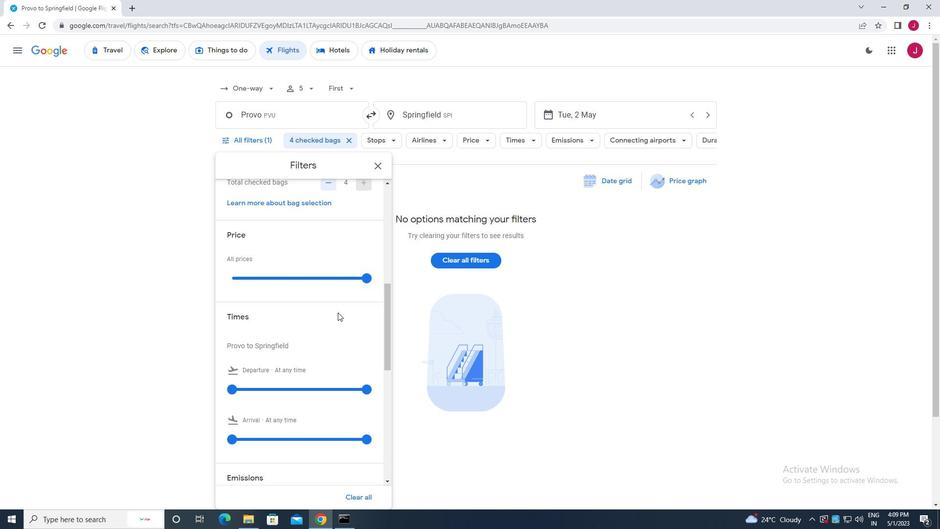 
Action: Mouse scrolled (335, 313) with delta (0, 0)
Screenshot: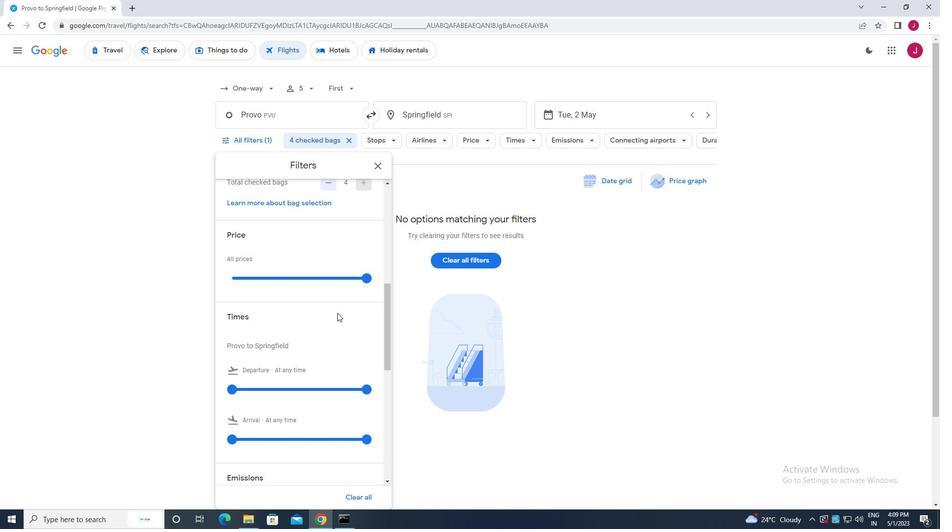 
Action: Mouse moved to (230, 290)
Screenshot: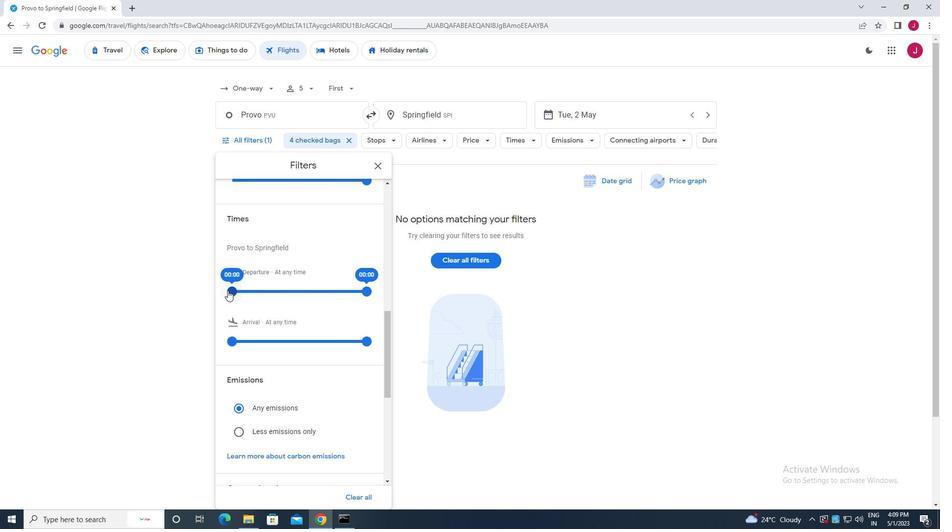 
Action: Mouse pressed left at (230, 290)
Screenshot: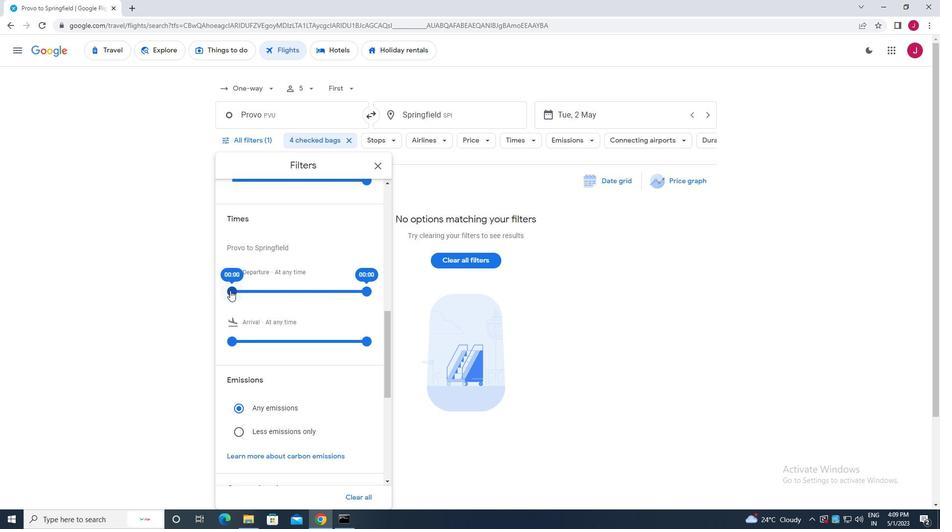
Action: Mouse moved to (369, 292)
Screenshot: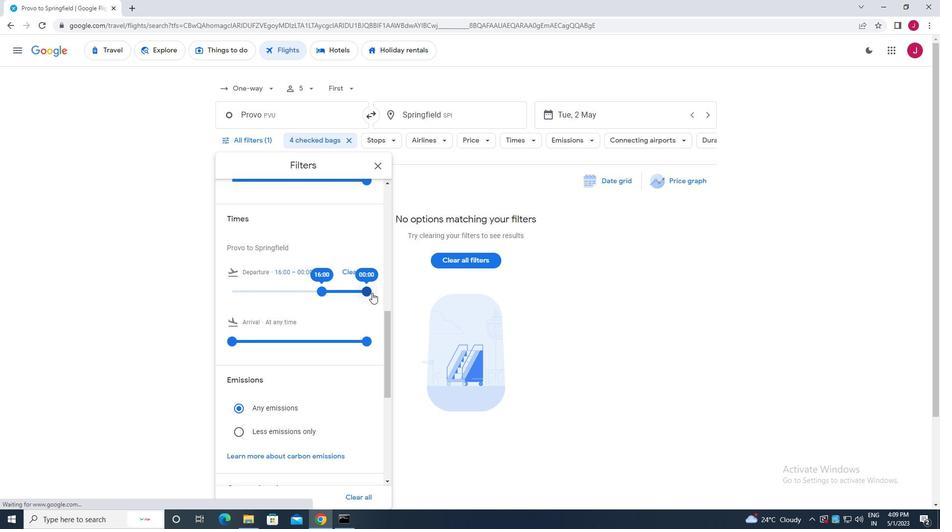 
Action: Mouse pressed left at (369, 292)
Screenshot: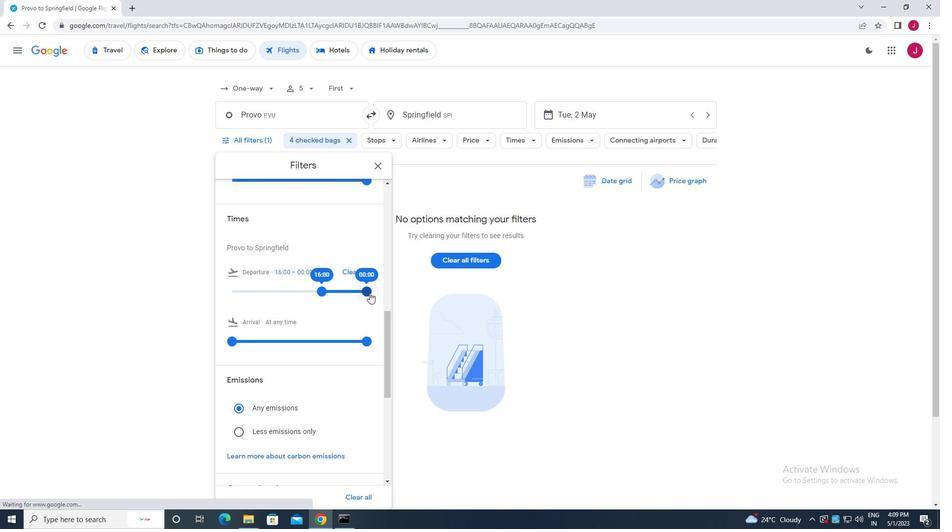 
Action: Mouse moved to (376, 164)
Screenshot: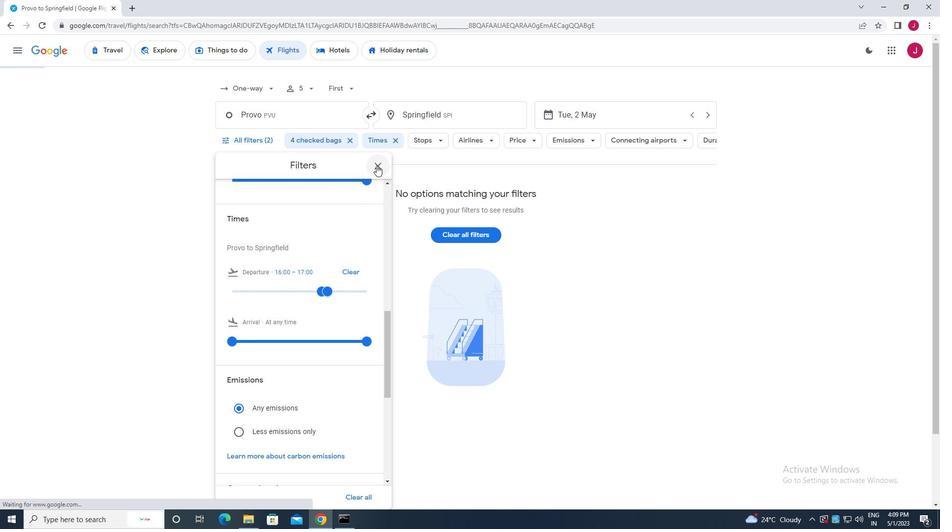 
Action: Mouse pressed left at (376, 164)
Screenshot: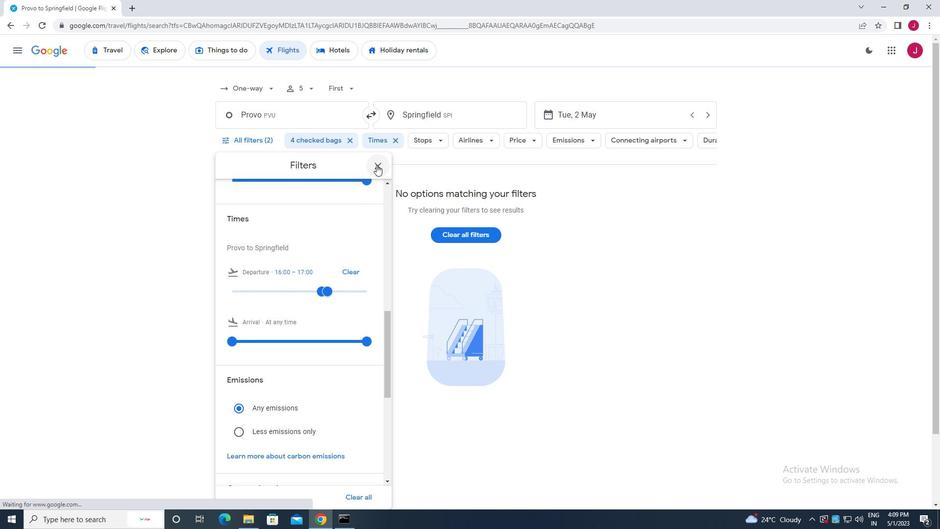 
Action: Mouse moved to (375, 166)
Screenshot: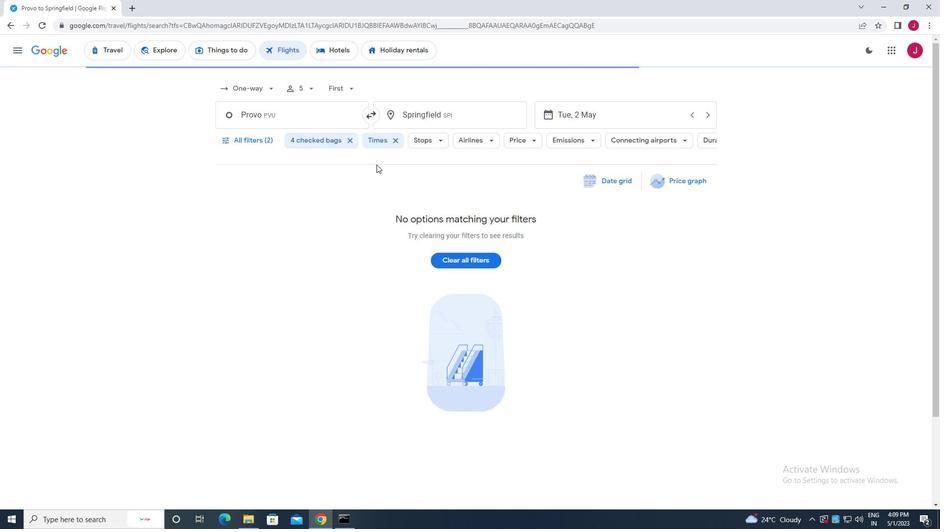 
